 Task: Send an email with the signature Cooper Powell with the subject 'Product update announcement' and the message 'I will be unavailable during this time.' from softage.1@softage.net to softage.6@softage.net and softage.7@softage.net with CC to softage.8@softage.net
Action: Mouse moved to (120, 144)
Screenshot: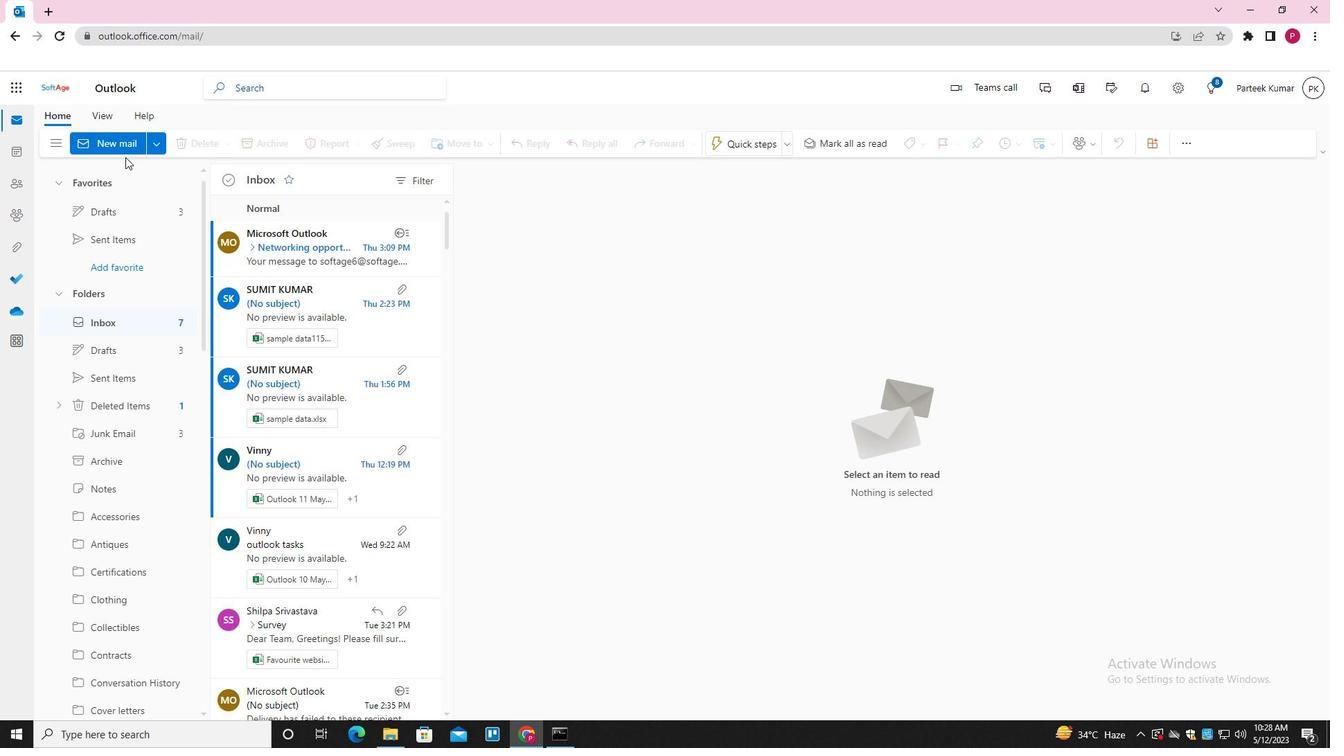 
Action: Mouse pressed left at (120, 144)
Screenshot: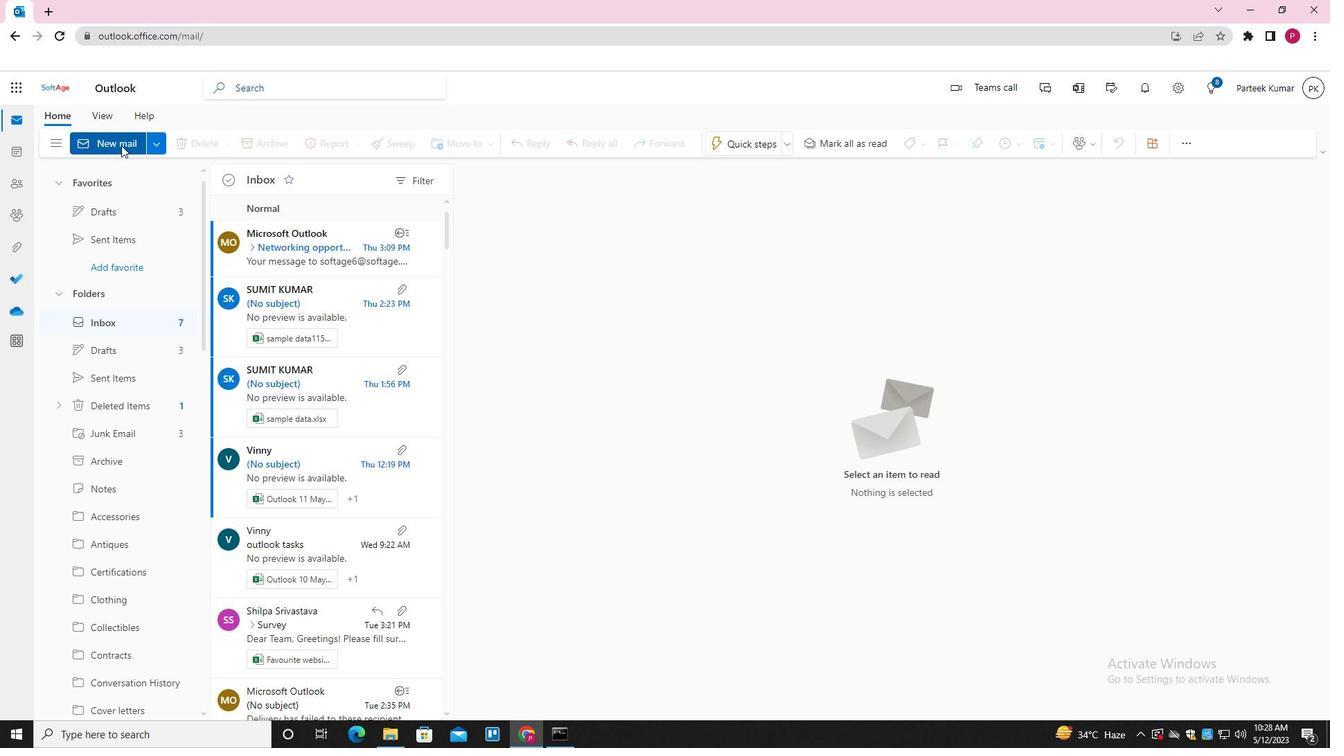 
Action: Mouse moved to (618, 334)
Screenshot: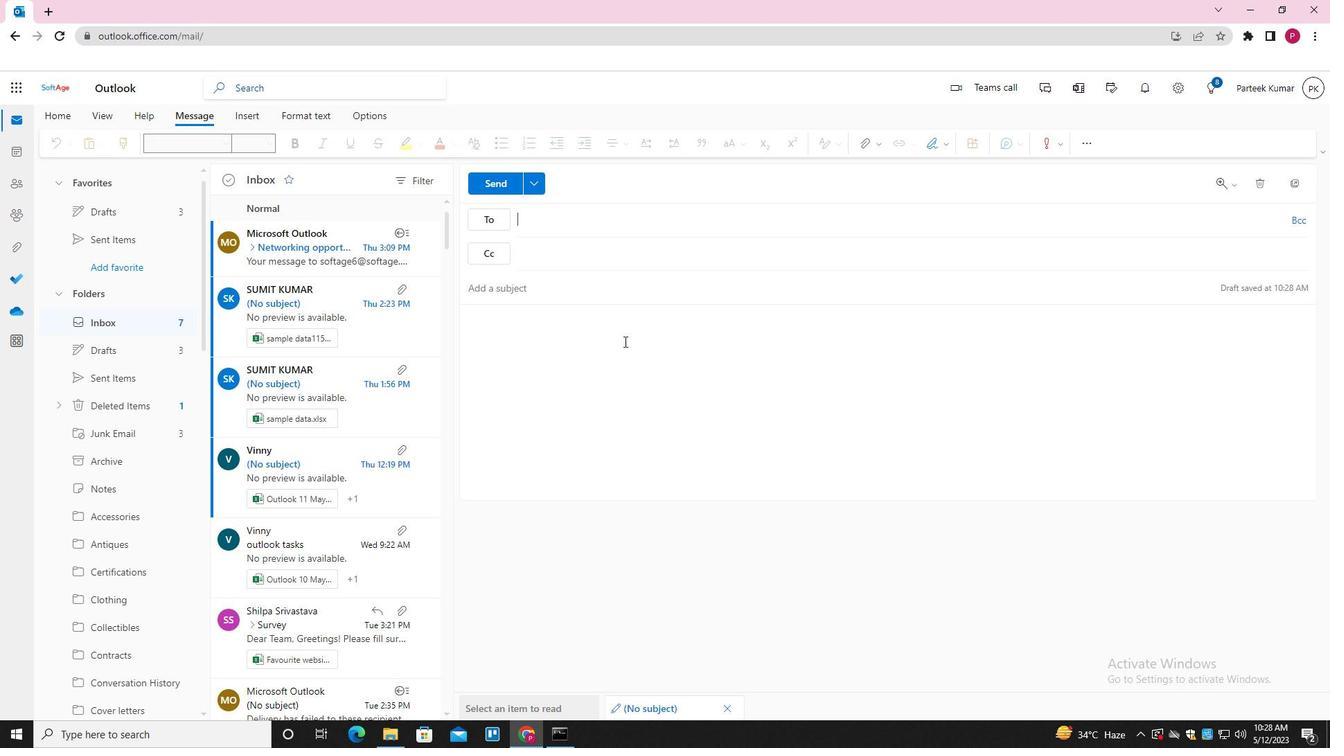 
Action: Mouse pressed left at (618, 334)
Screenshot: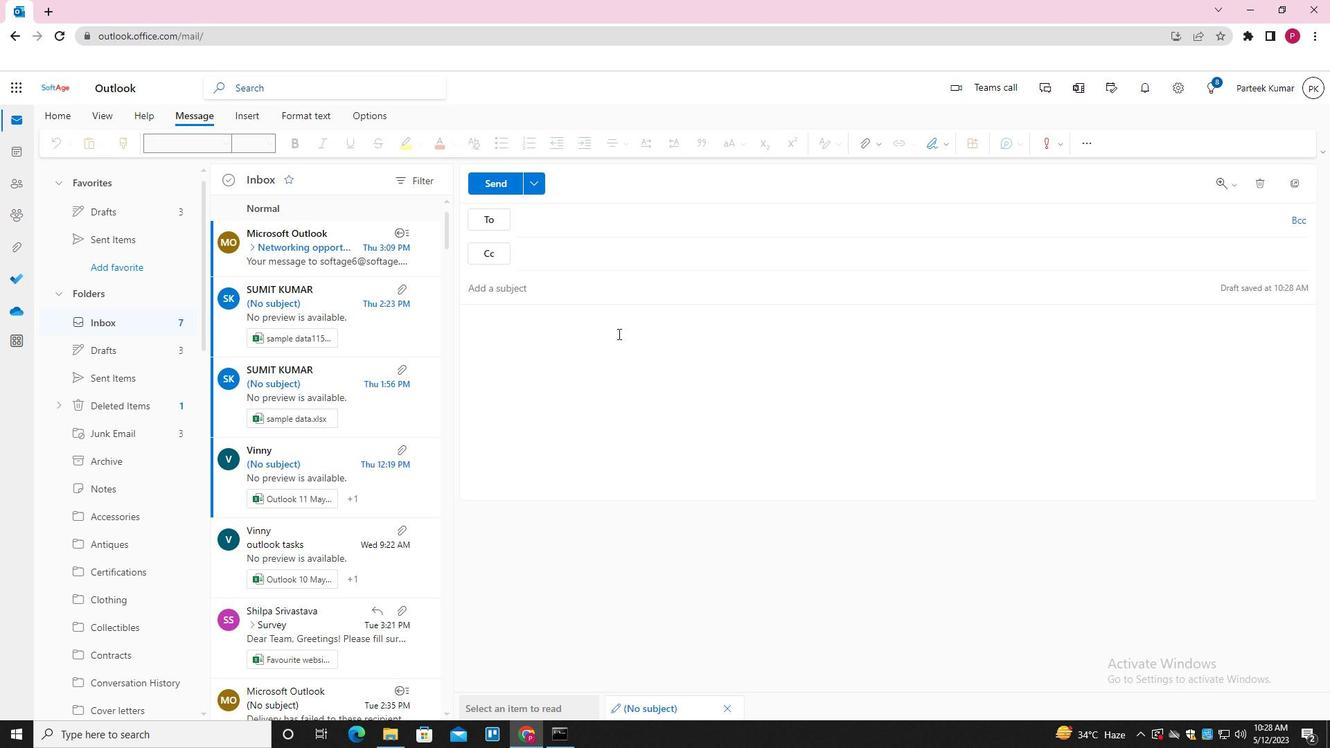 
Action: Mouse moved to (939, 141)
Screenshot: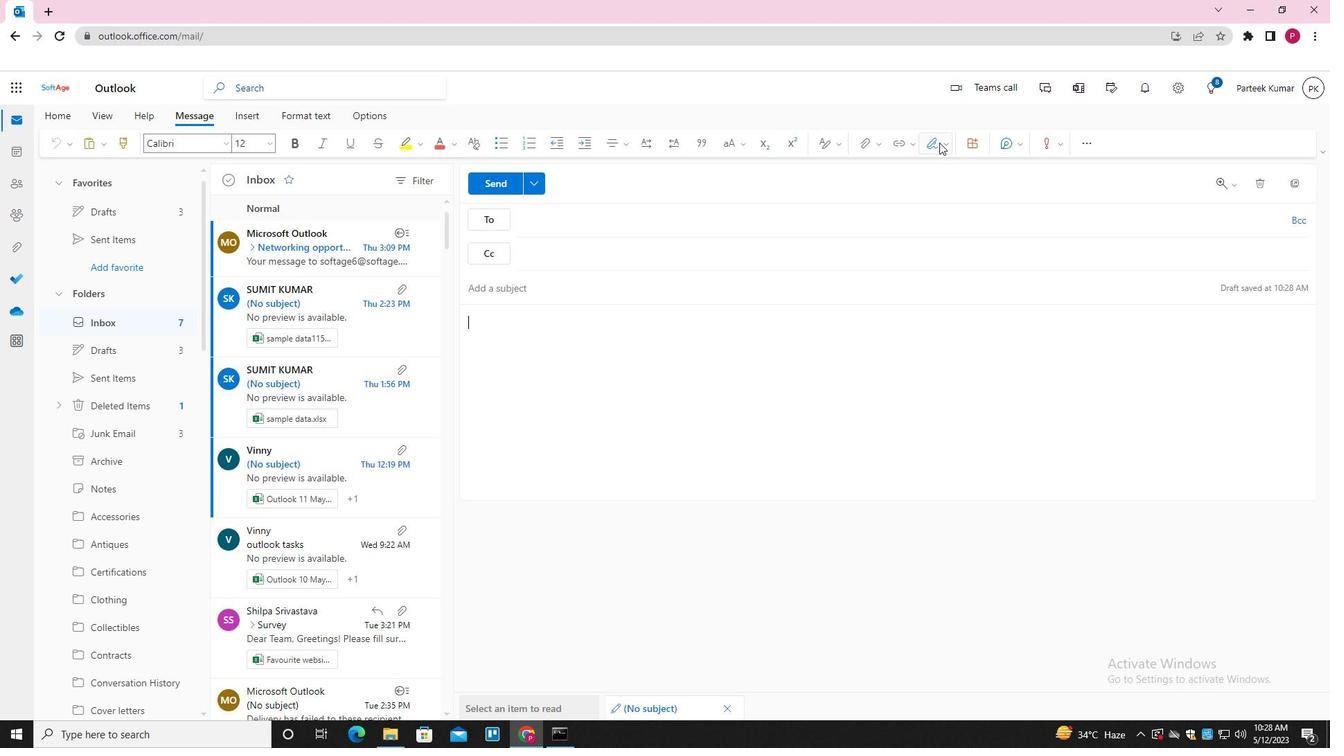 
Action: Mouse pressed left at (939, 141)
Screenshot: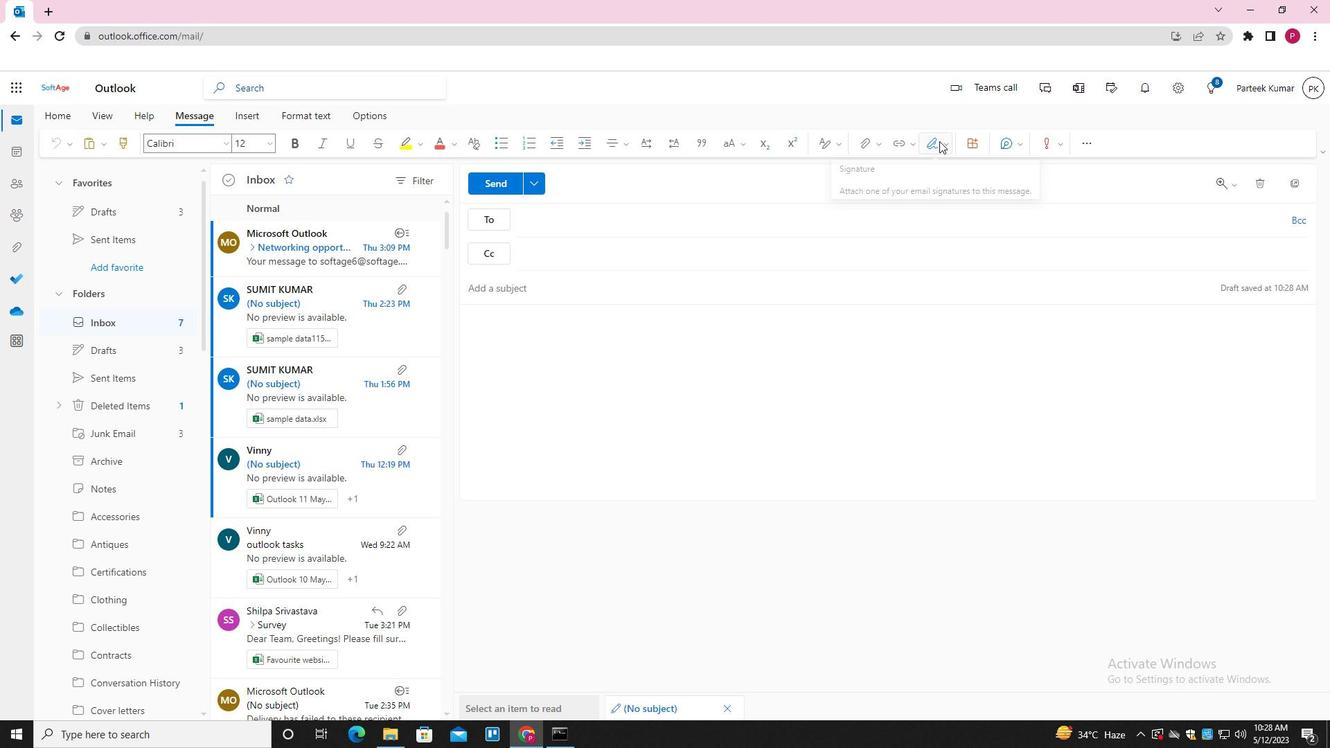 
Action: Mouse moved to (903, 203)
Screenshot: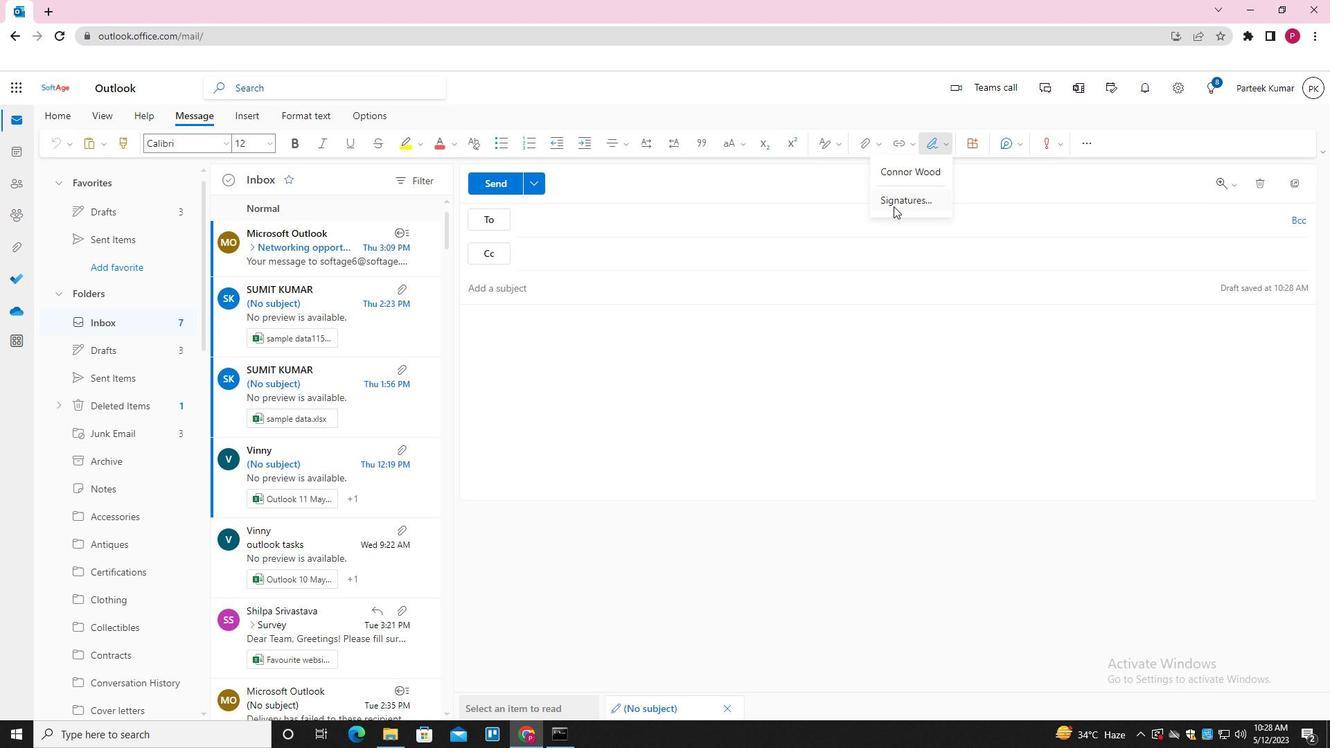 
Action: Mouse pressed left at (903, 203)
Screenshot: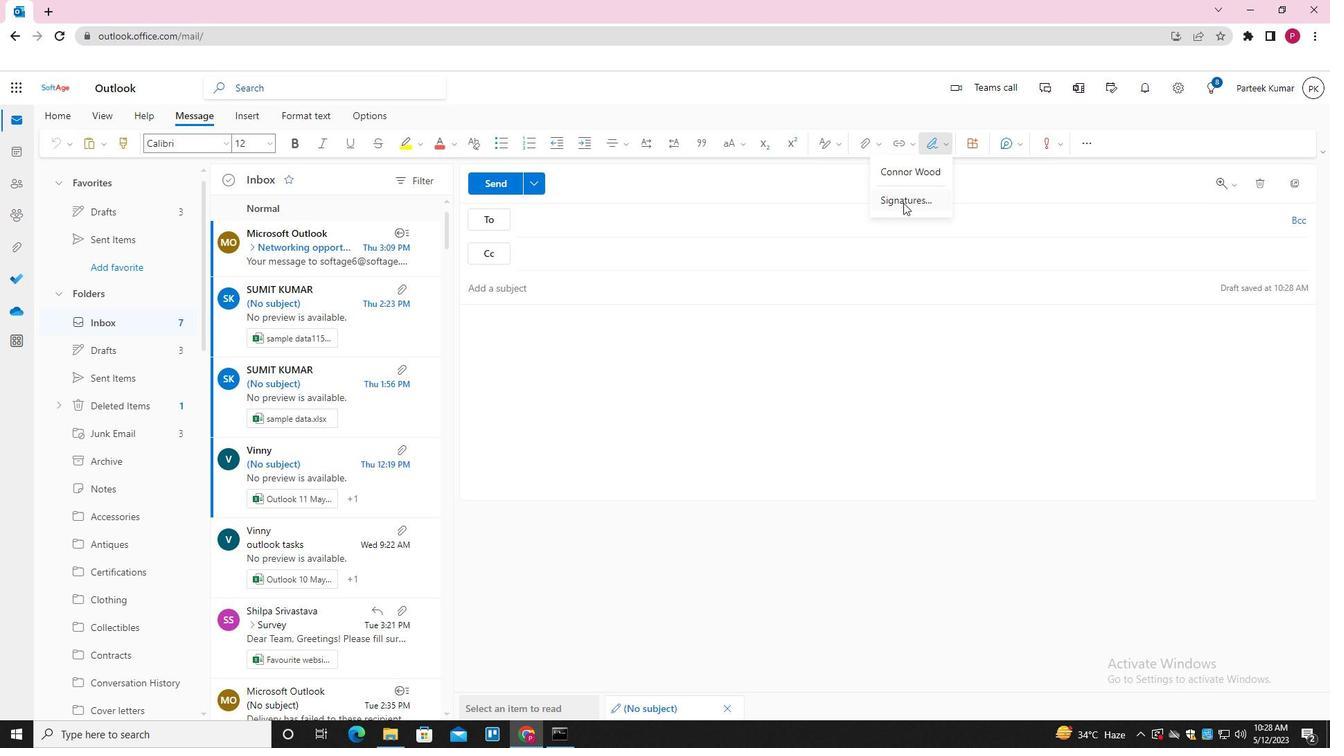 
Action: Mouse moved to (937, 251)
Screenshot: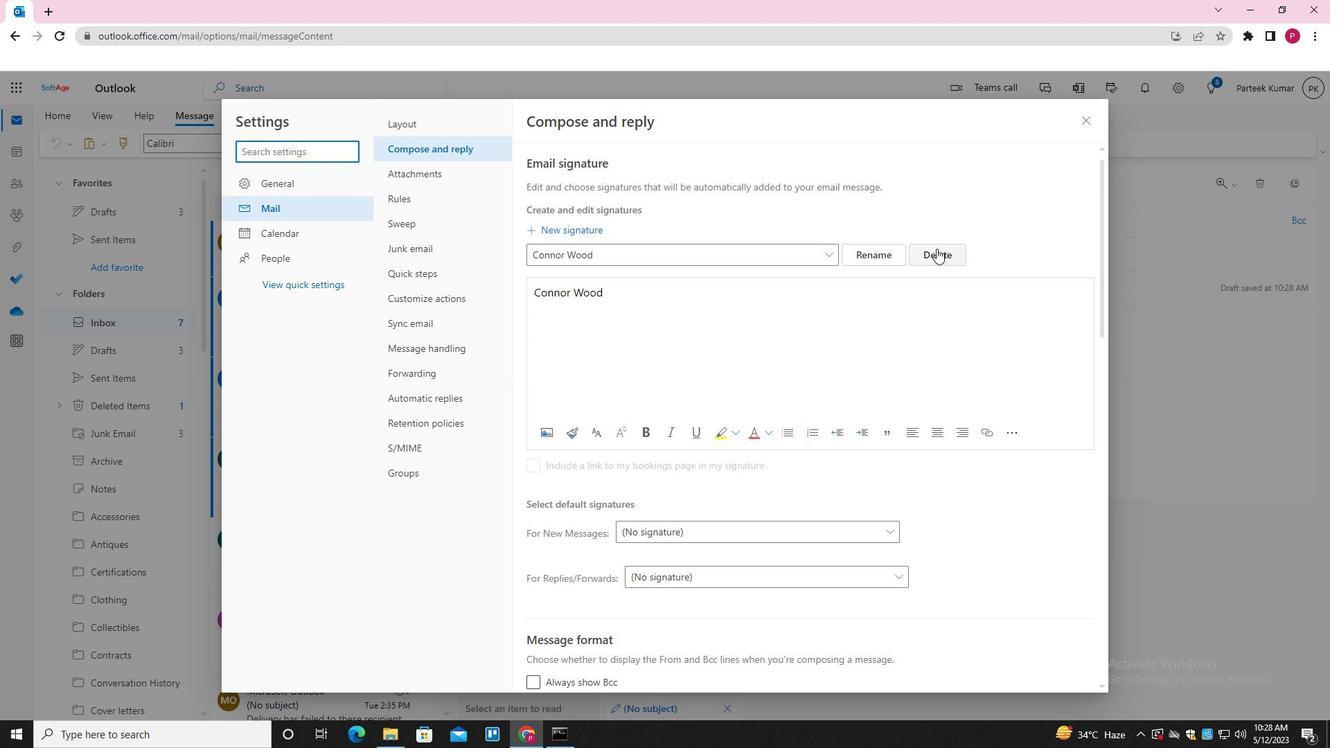 
Action: Mouse pressed left at (937, 251)
Screenshot: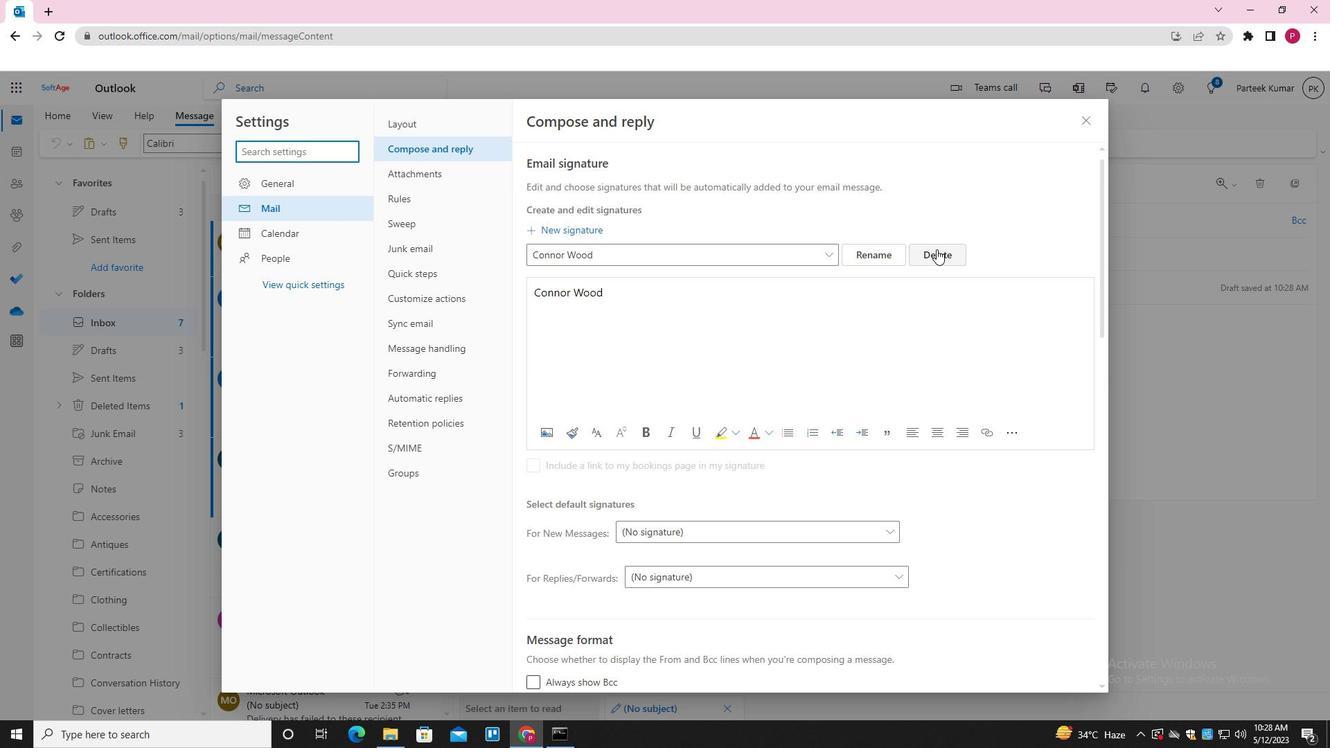 
Action: Mouse moved to (738, 252)
Screenshot: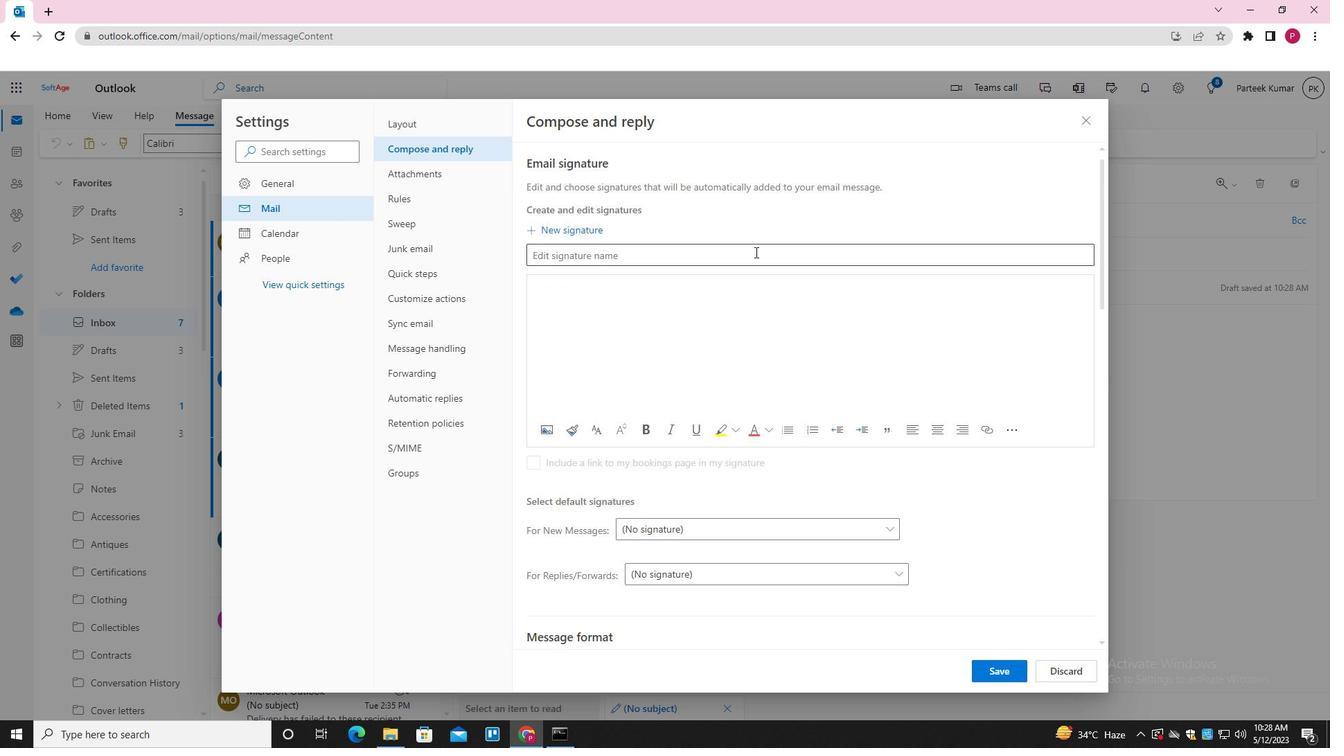 
Action: Mouse pressed left at (738, 252)
Screenshot: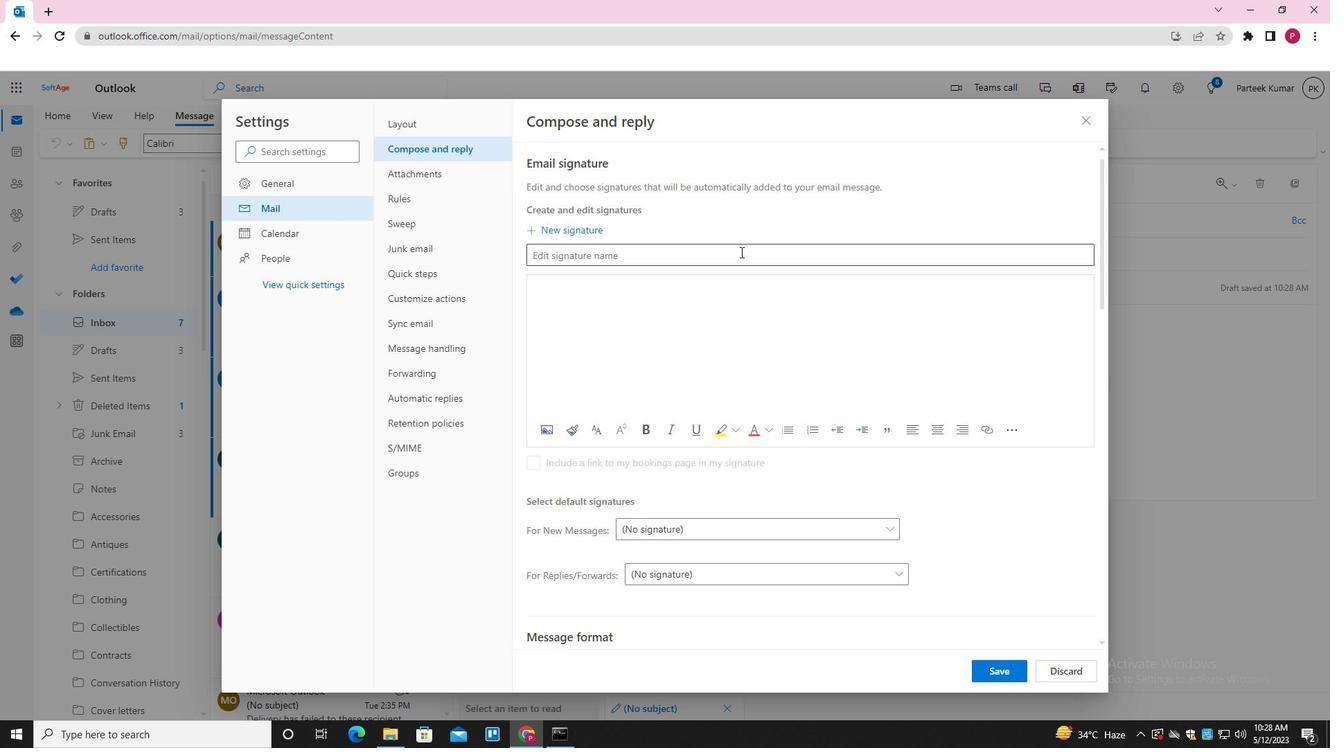 
Action: Key pressed <Key.shift>COOPER<Key.space><Key.shift>POWELLctrl+A<'\x03'>
Screenshot: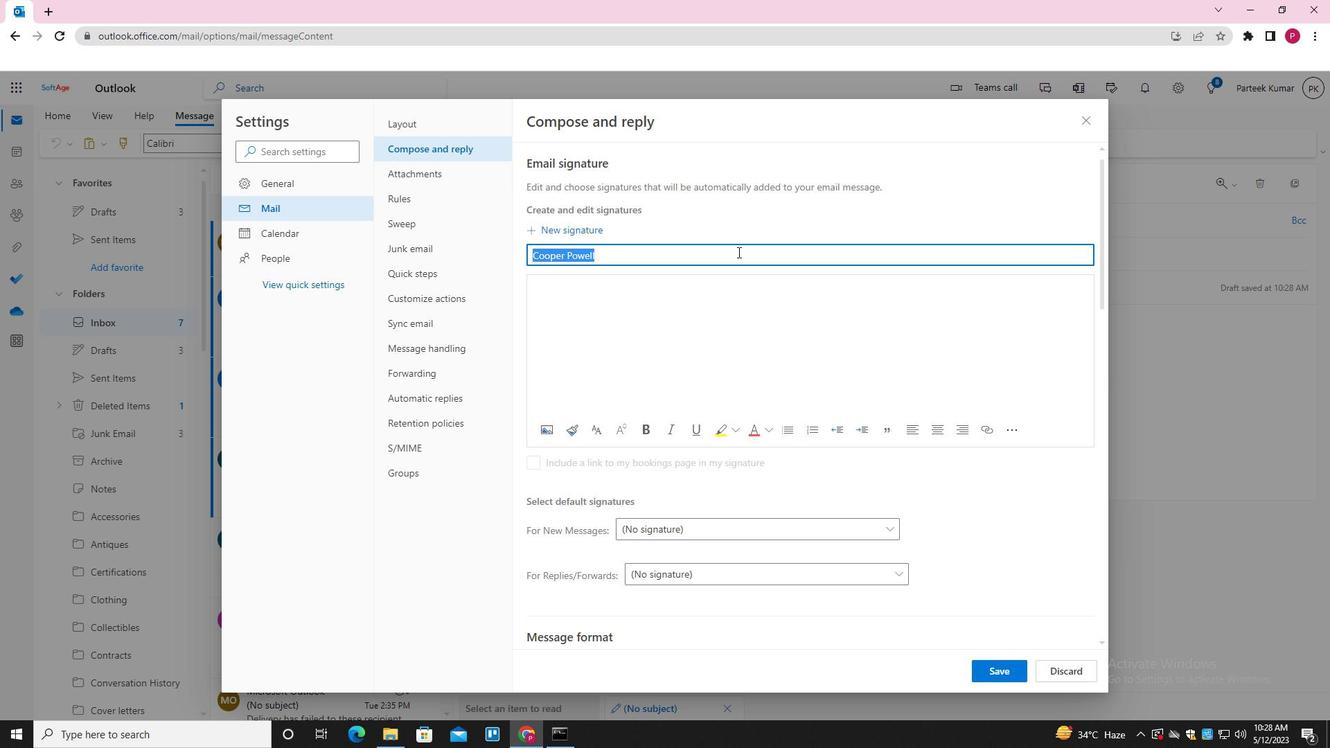 
Action: Mouse moved to (681, 309)
Screenshot: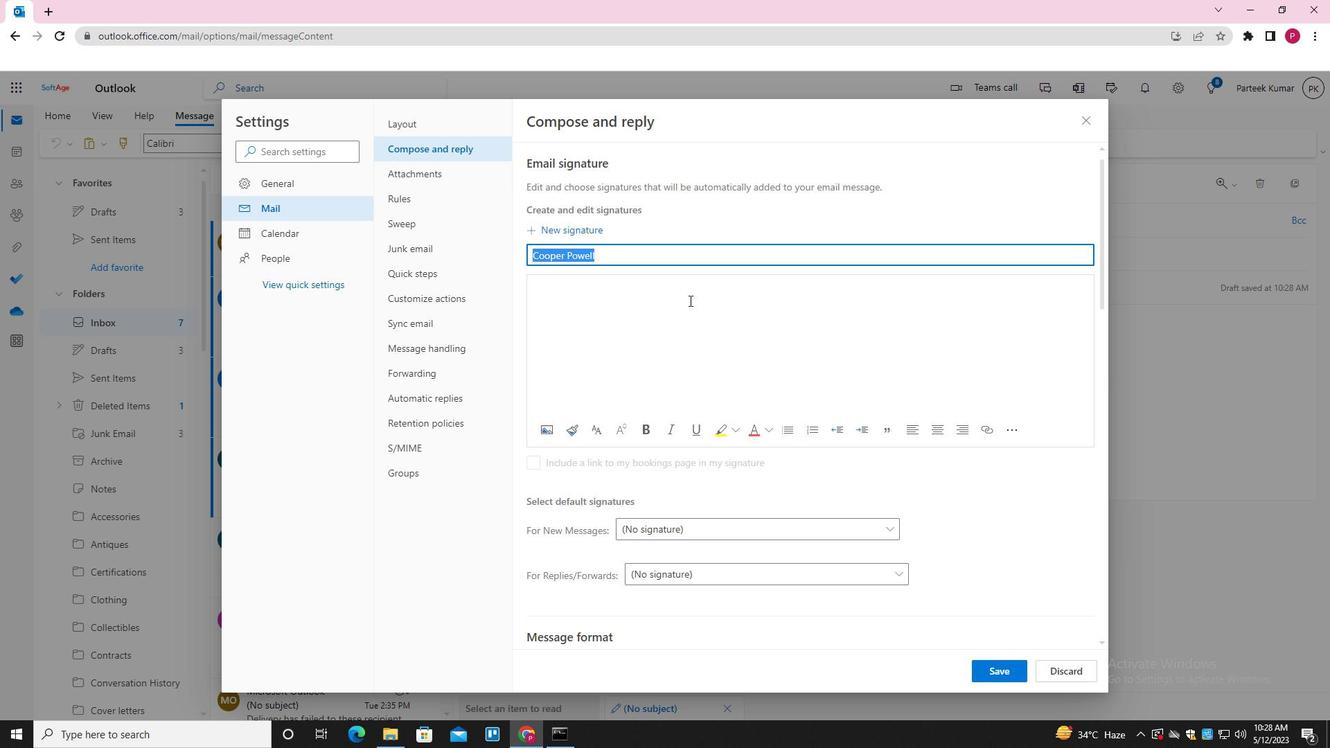 
Action: Mouse pressed left at (681, 309)
Screenshot: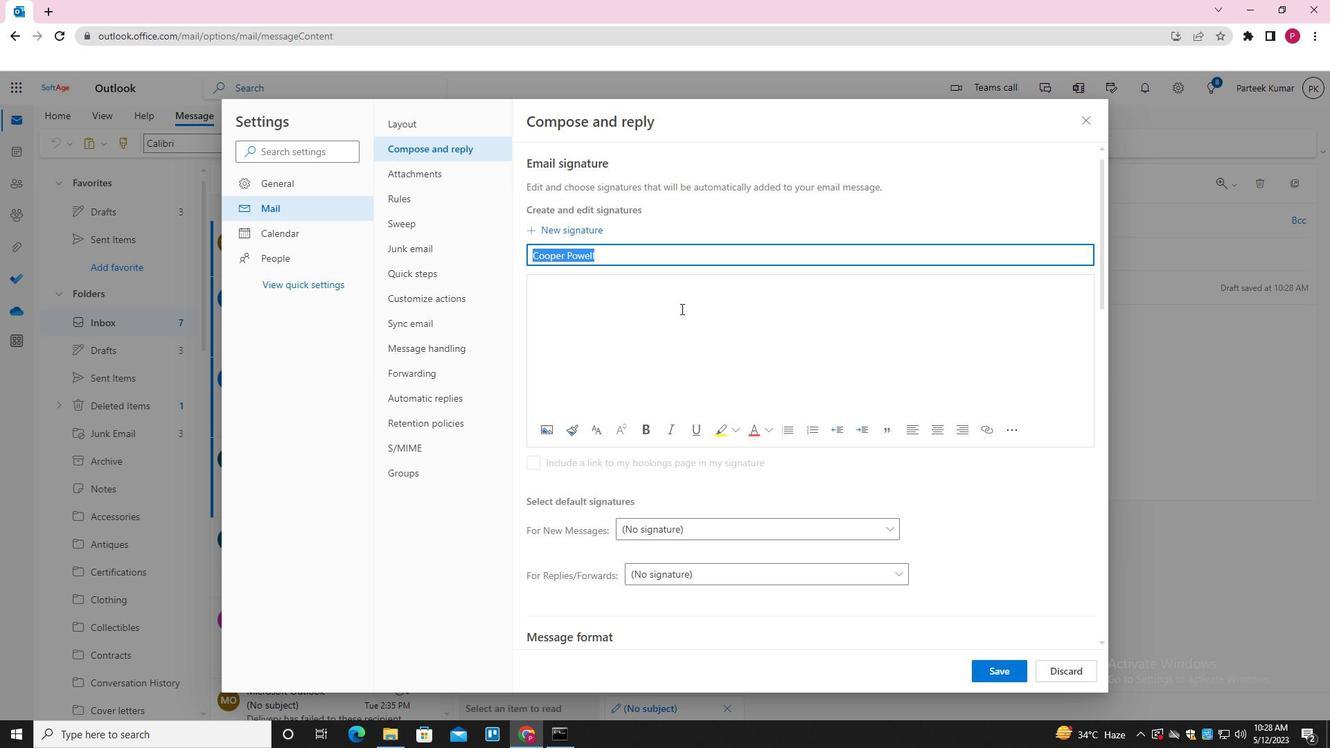 
Action: Key pressed ctrl+V
Screenshot: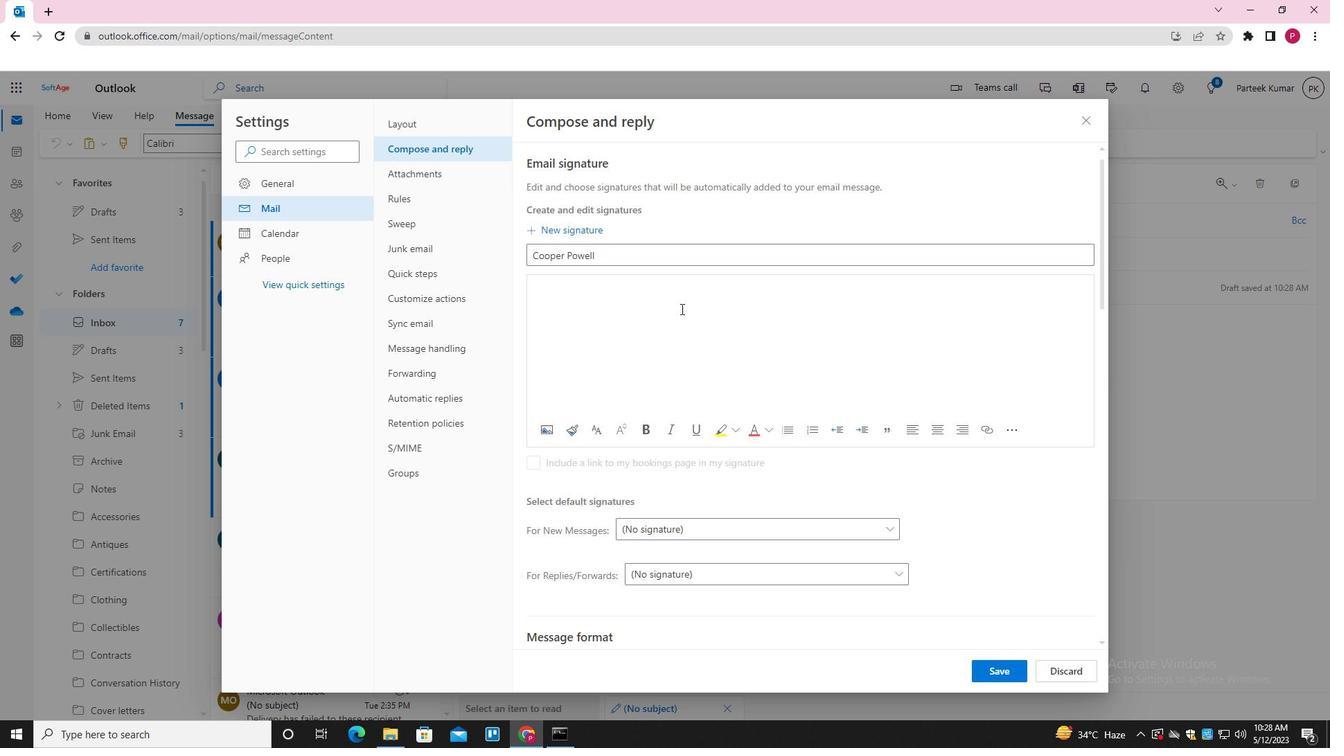 
Action: Mouse moved to (996, 675)
Screenshot: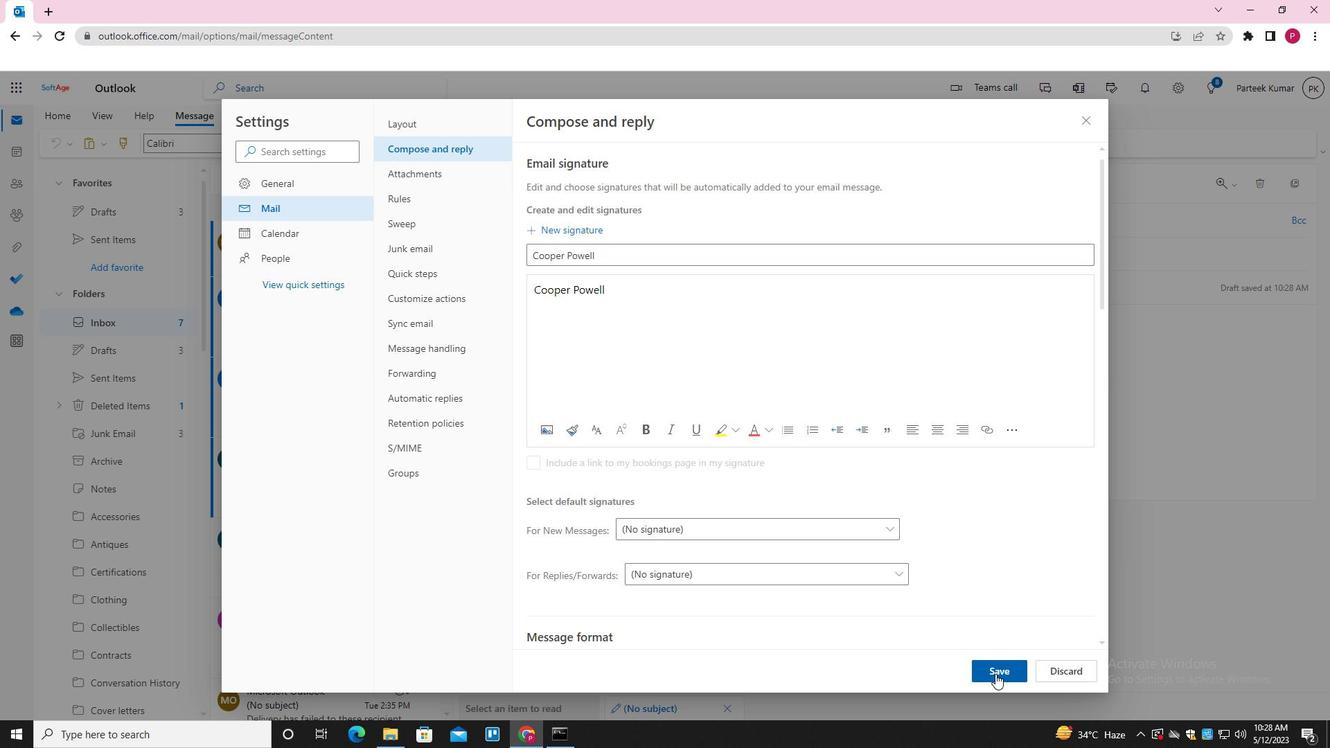 
Action: Mouse pressed left at (996, 675)
Screenshot: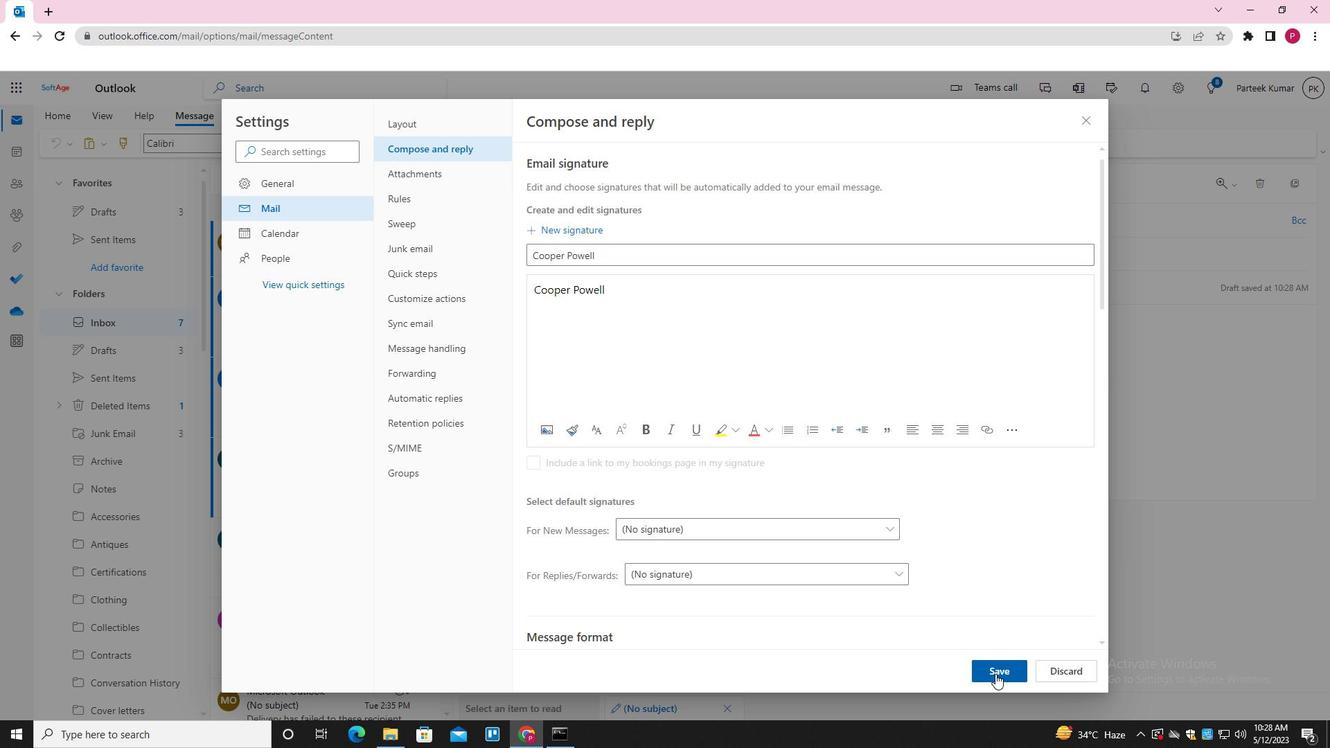 
Action: Mouse moved to (1085, 119)
Screenshot: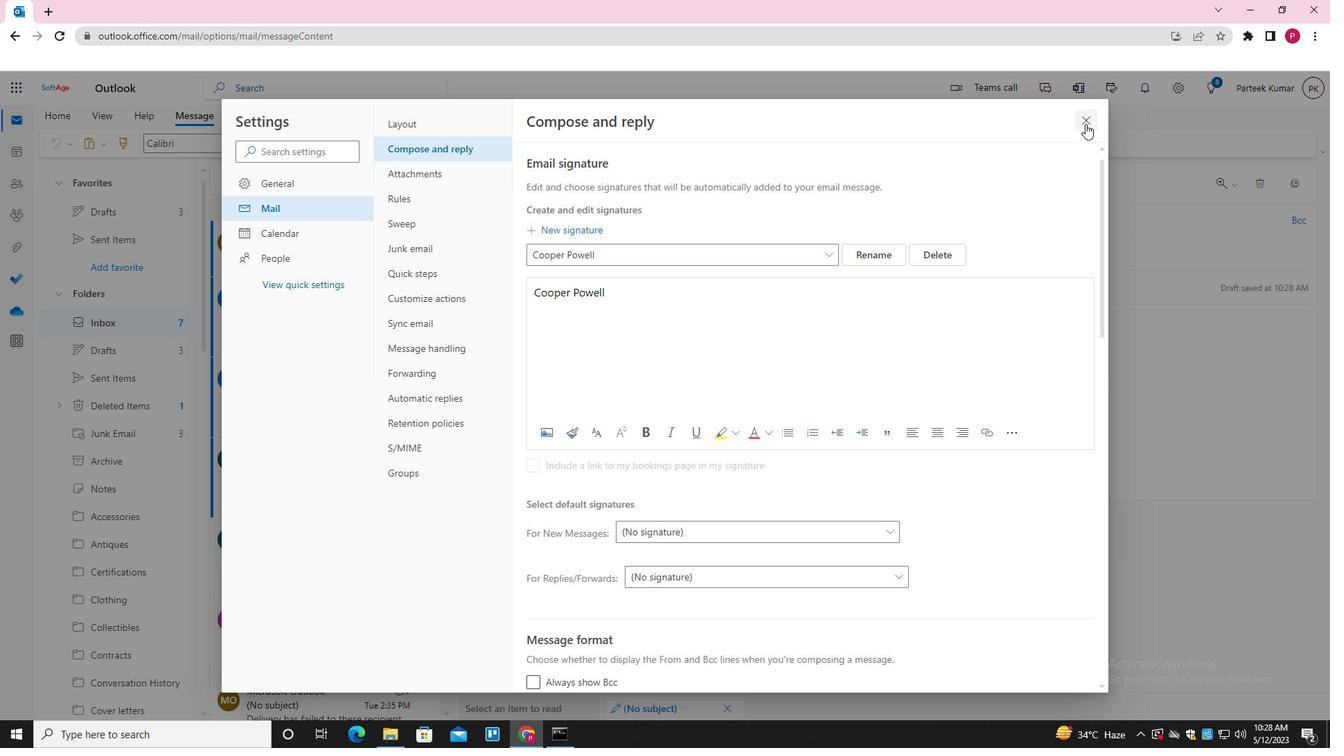 
Action: Mouse pressed left at (1085, 119)
Screenshot: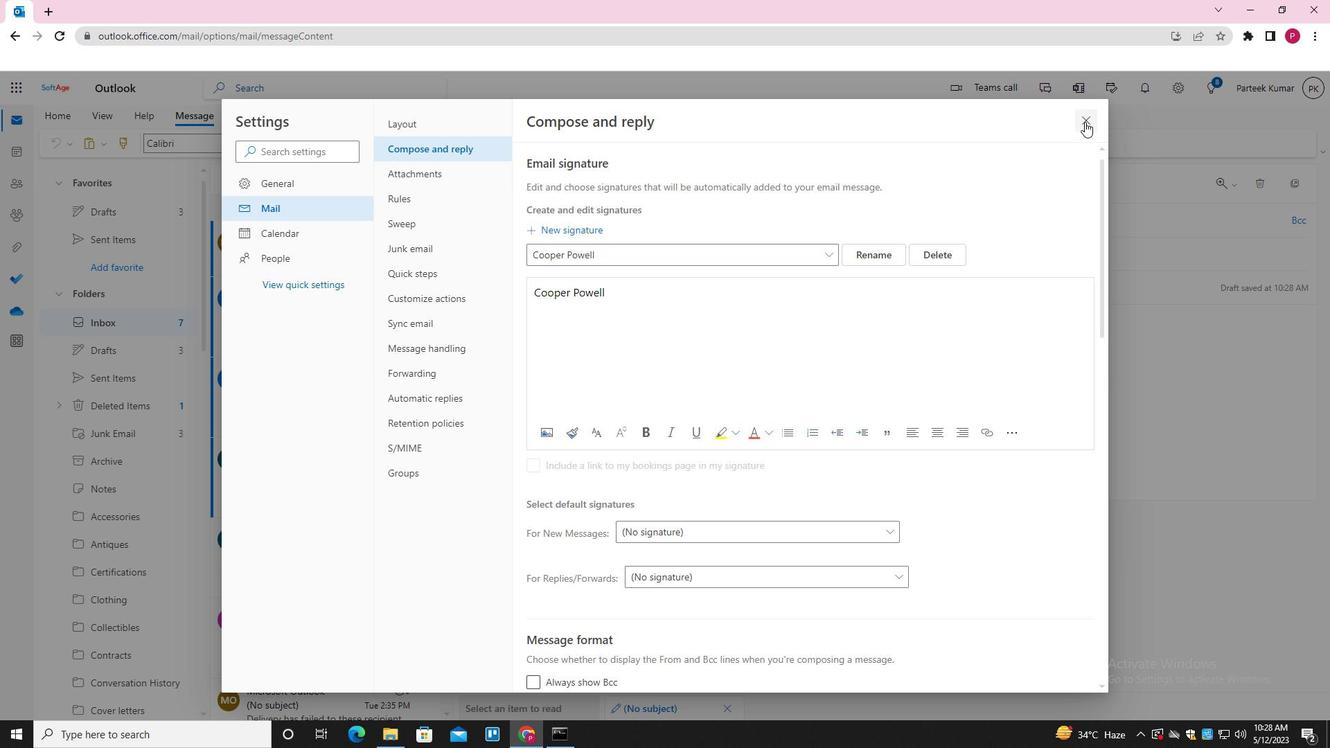 
Action: Mouse moved to (594, 341)
Screenshot: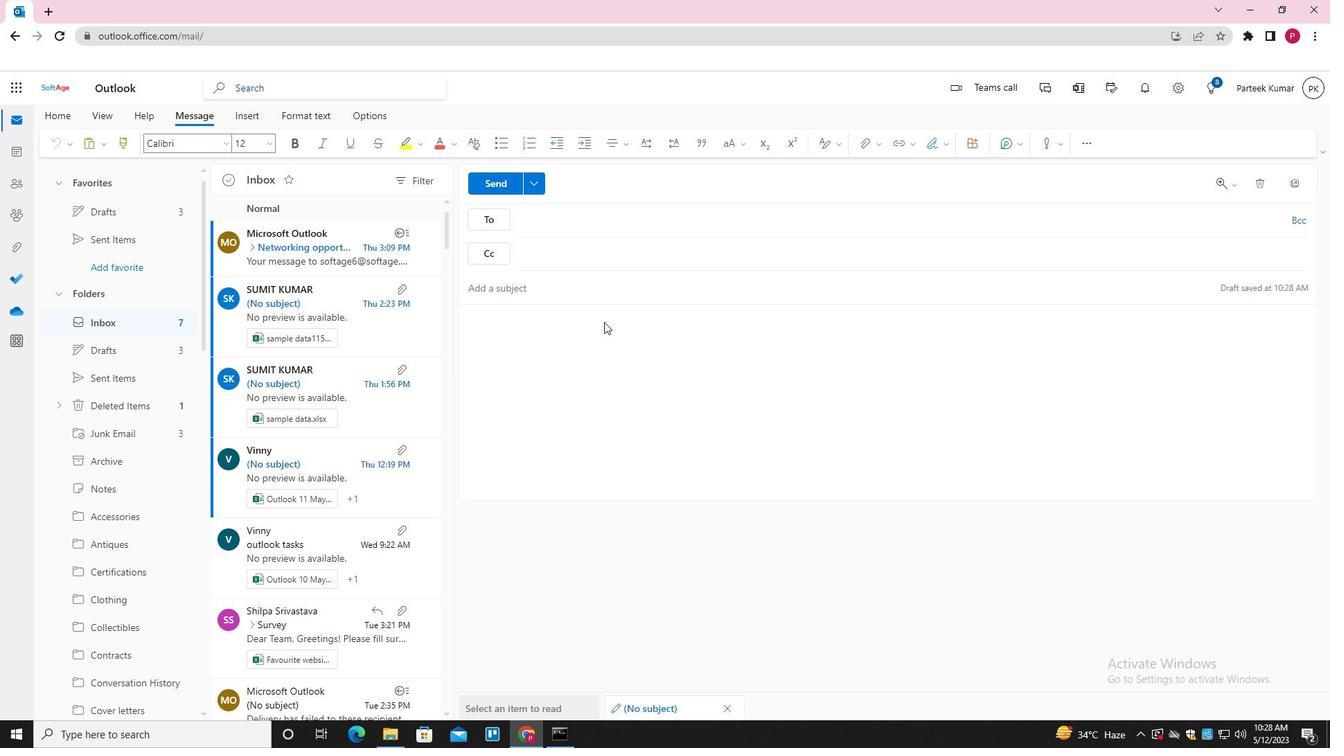 
Action: Mouse pressed left at (594, 341)
Screenshot: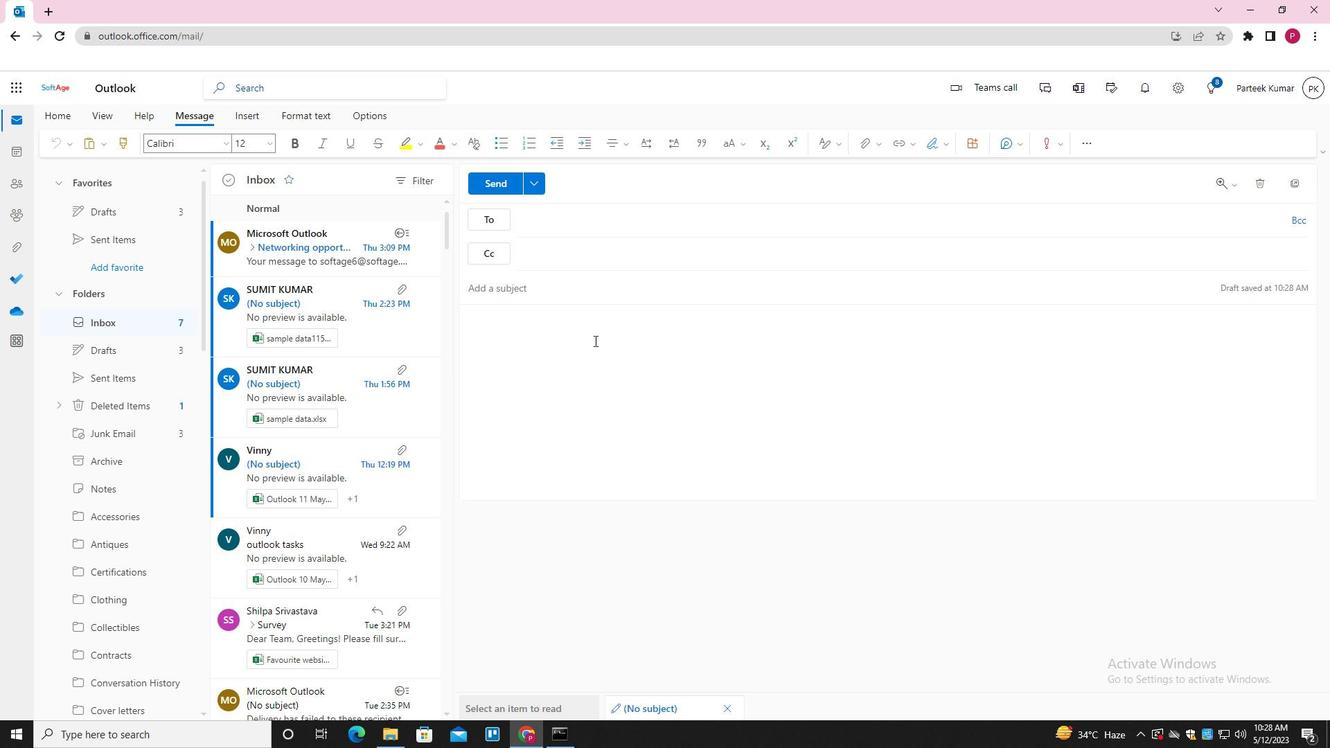 
Action: Mouse moved to (931, 144)
Screenshot: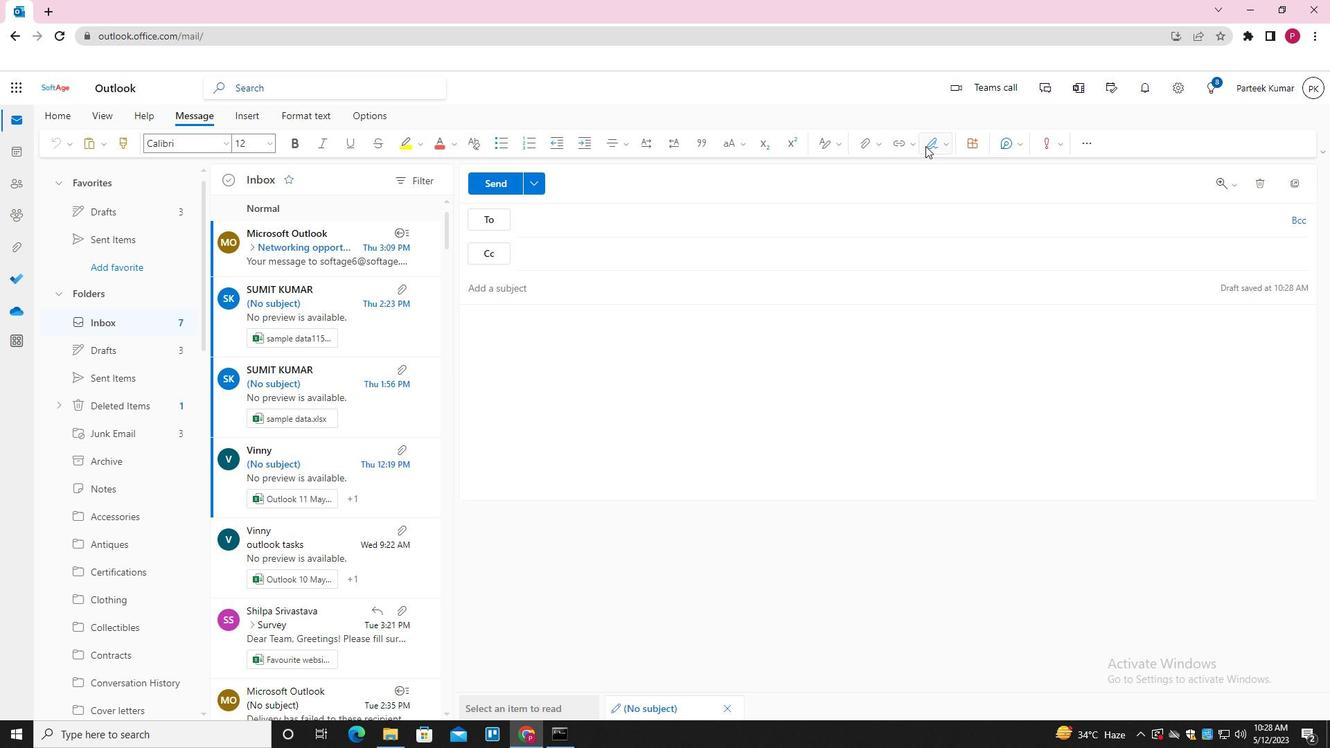 
Action: Mouse pressed left at (931, 144)
Screenshot: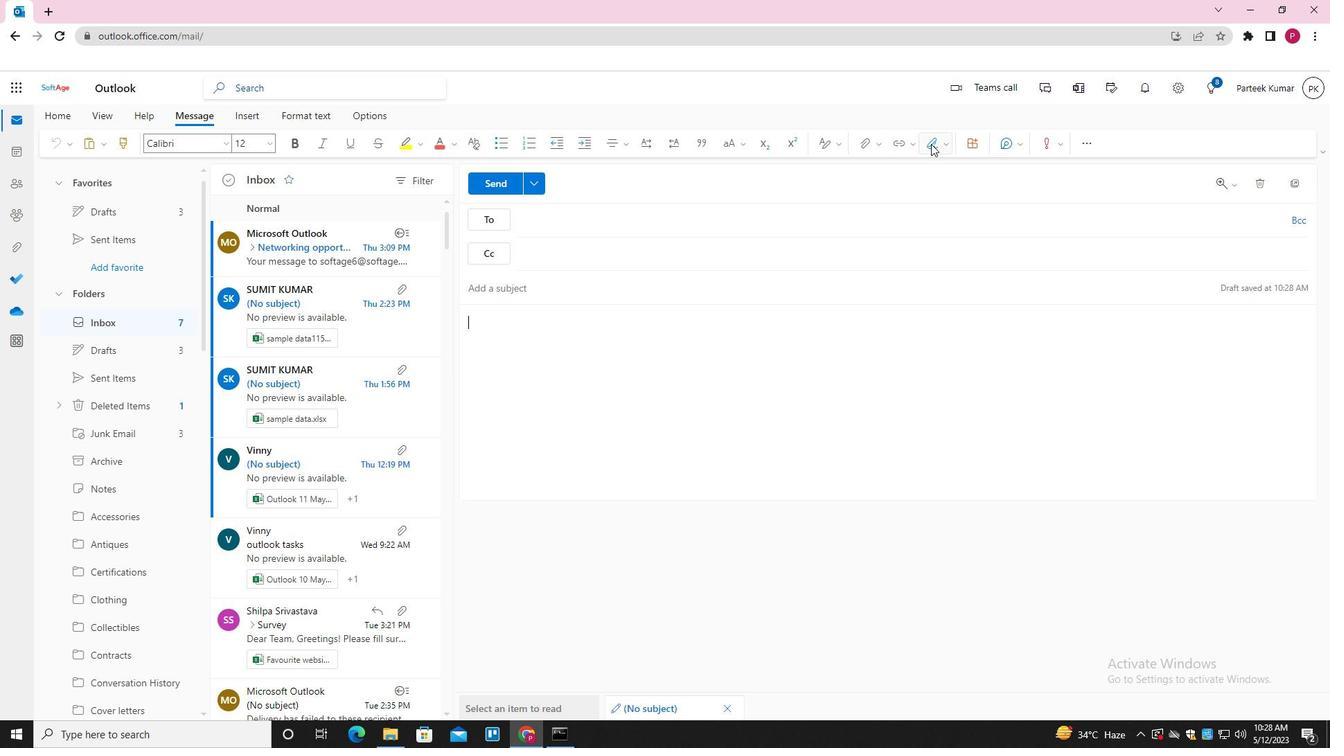 
Action: Mouse moved to (911, 171)
Screenshot: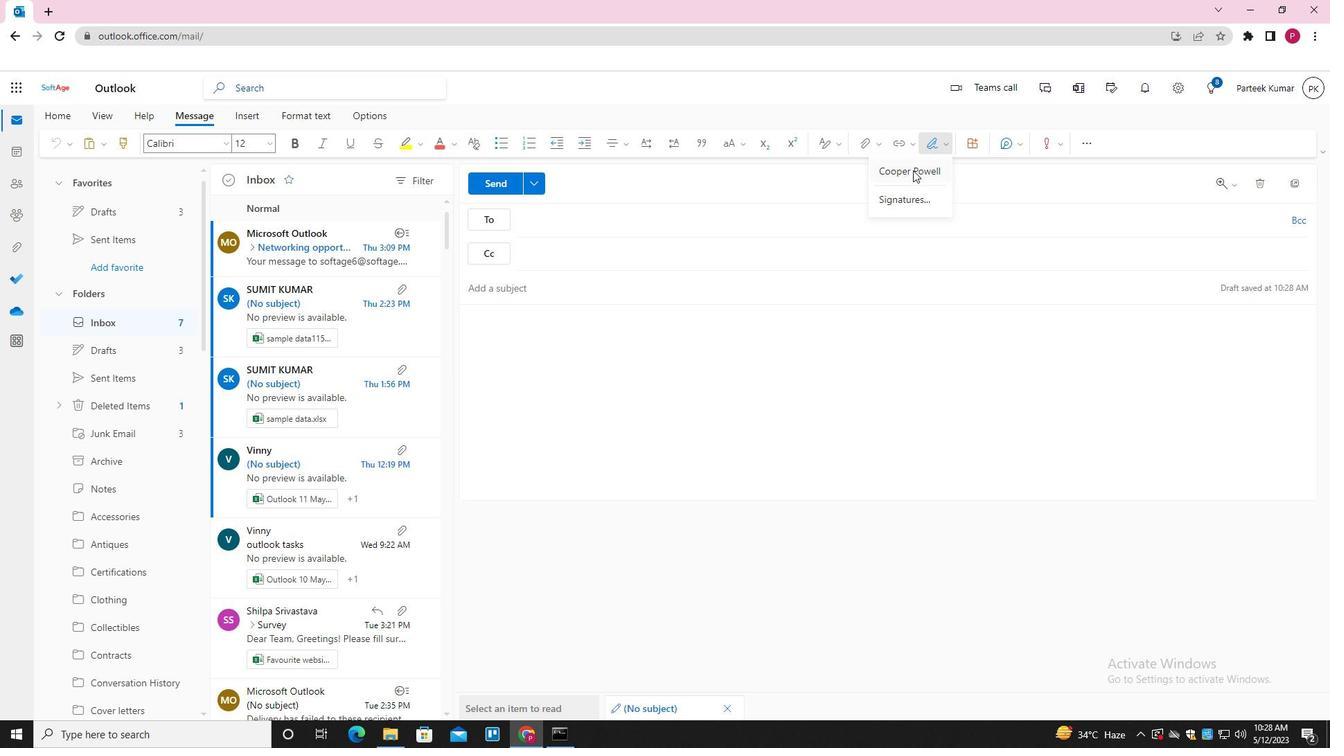 
Action: Mouse pressed left at (911, 171)
Screenshot: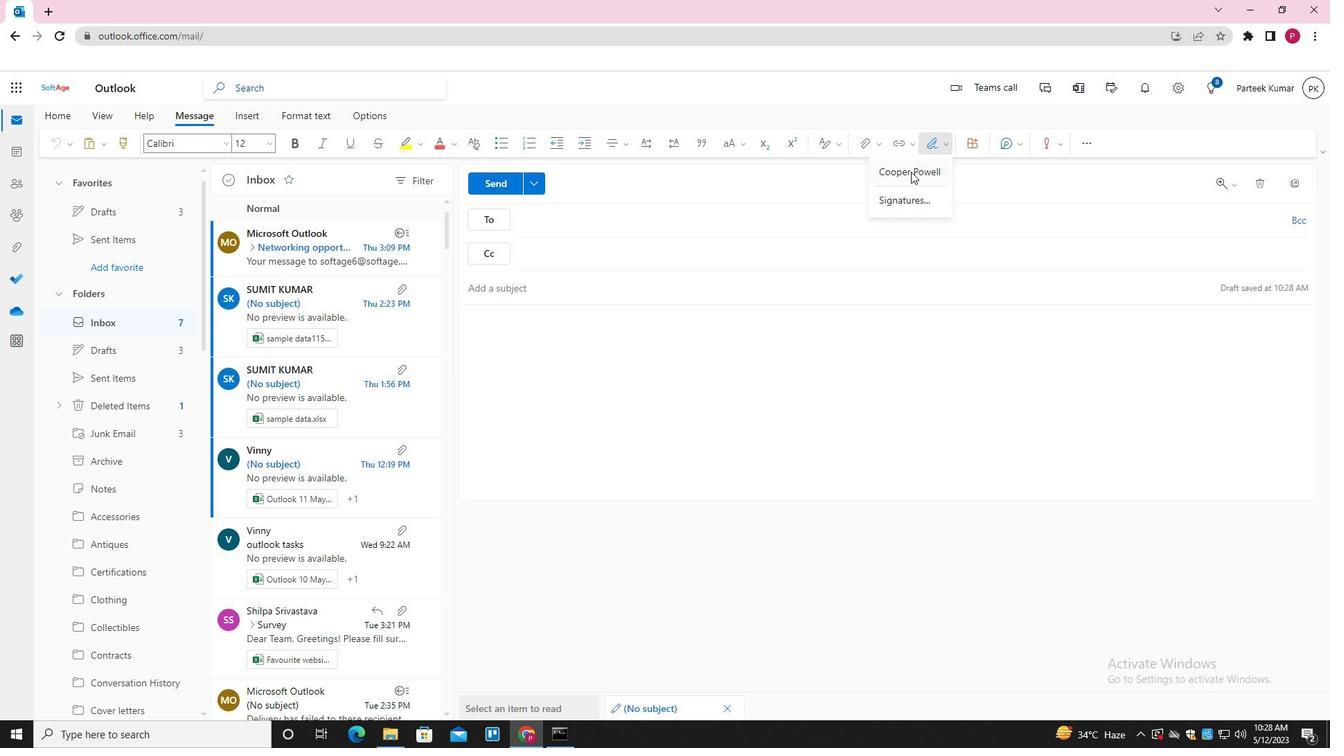 
Action: Mouse moved to (560, 294)
Screenshot: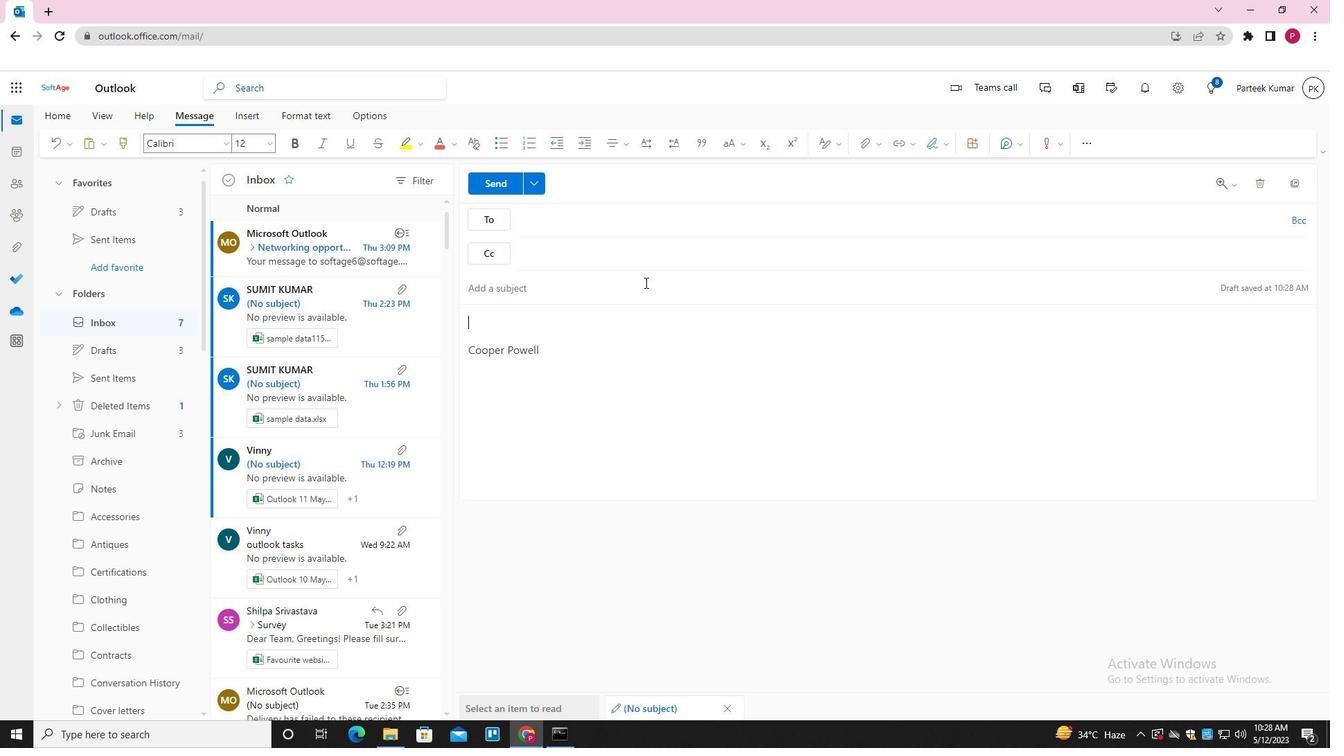 
Action: Mouse pressed left at (560, 294)
Screenshot: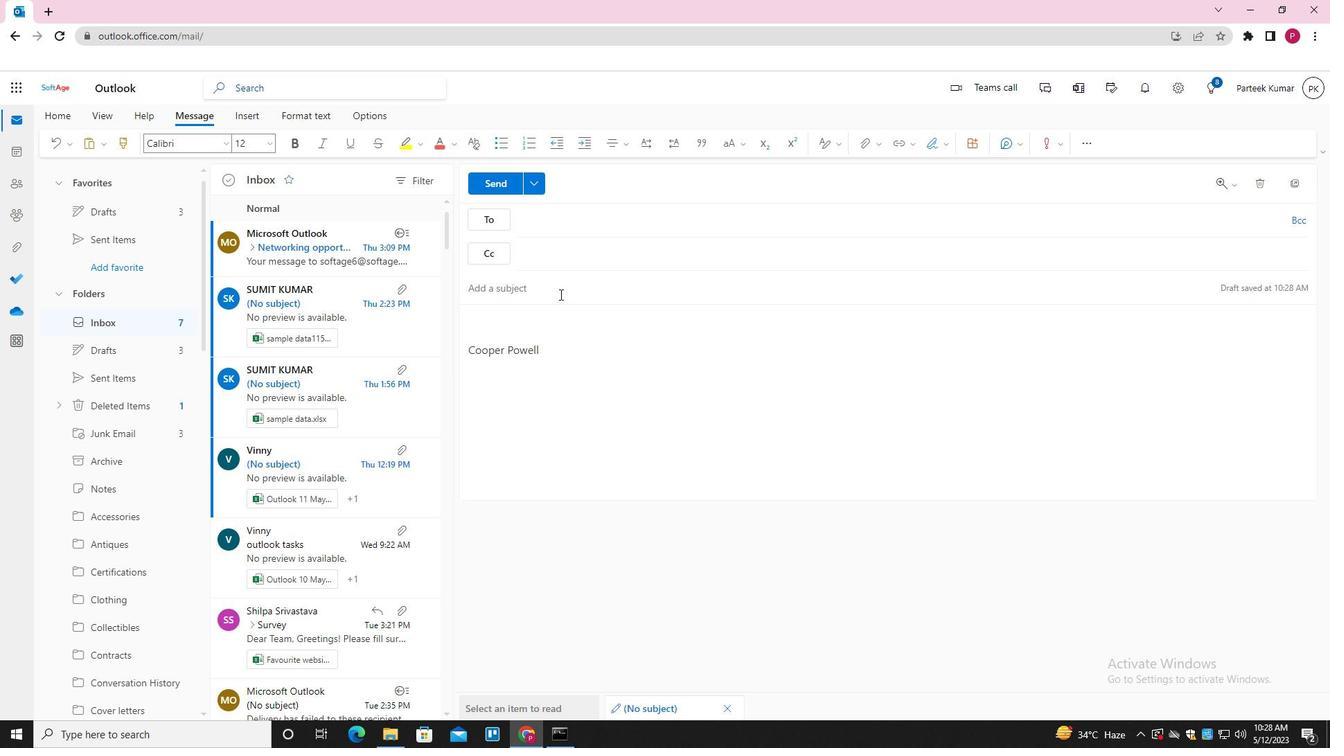 
Action: Key pressed ctrl+PRODUCT<Key.space>UPDATE<Key.space>ANNOUNCEMENT<Key.space>
Screenshot: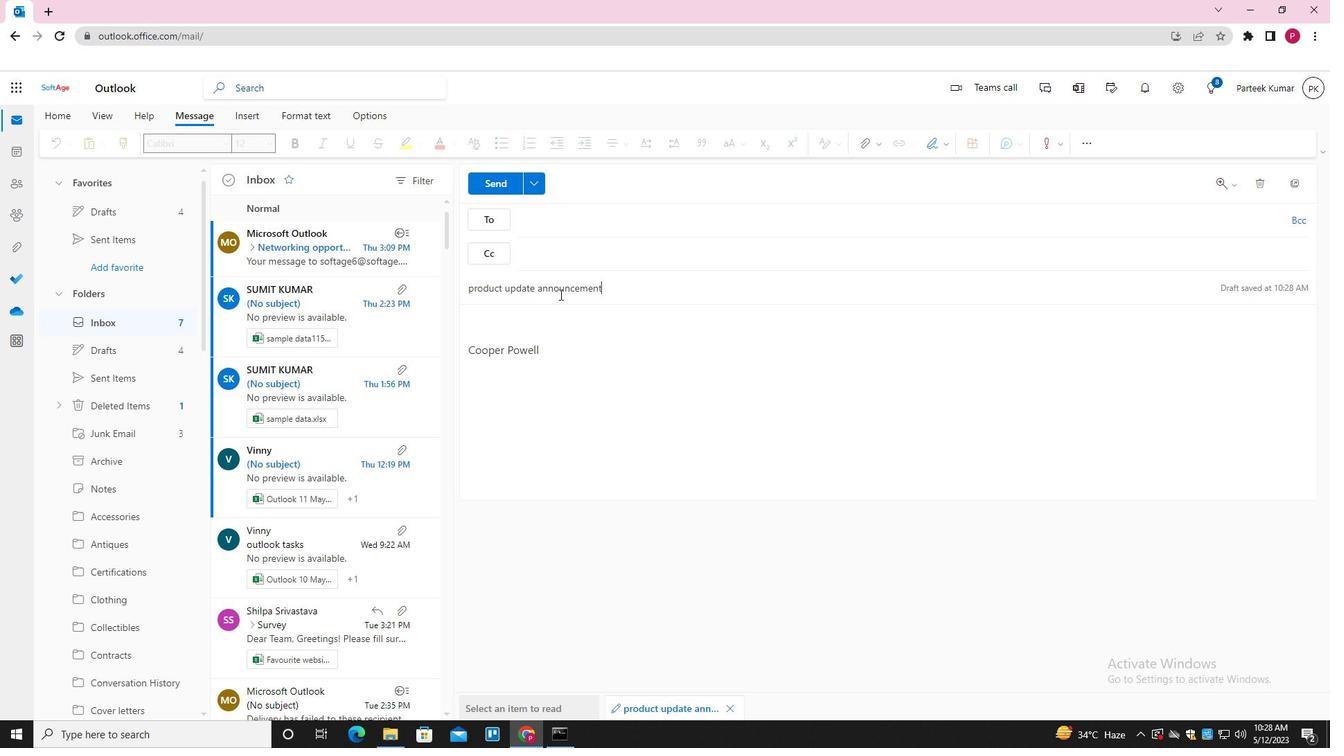 
Action: Mouse moved to (554, 329)
Screenshot: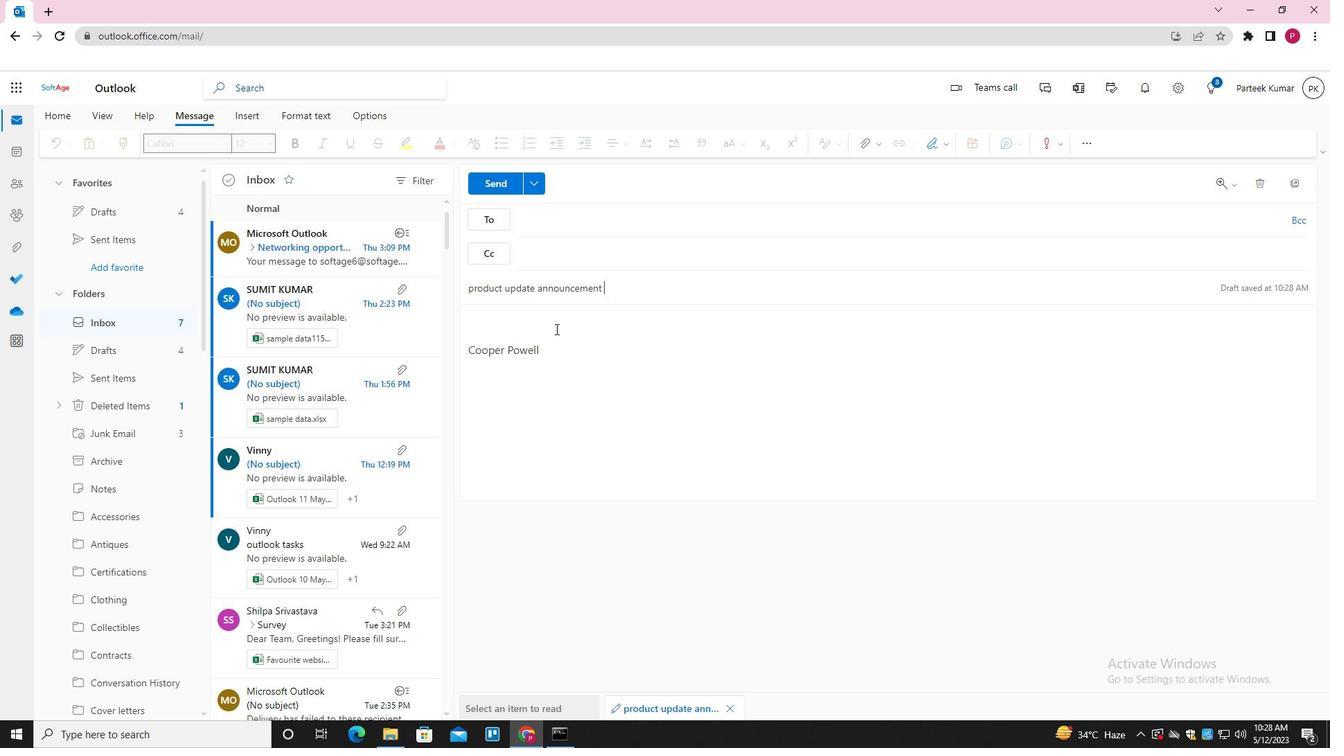 
Action: Mouse pressed left at (554, 329)
Screenshot: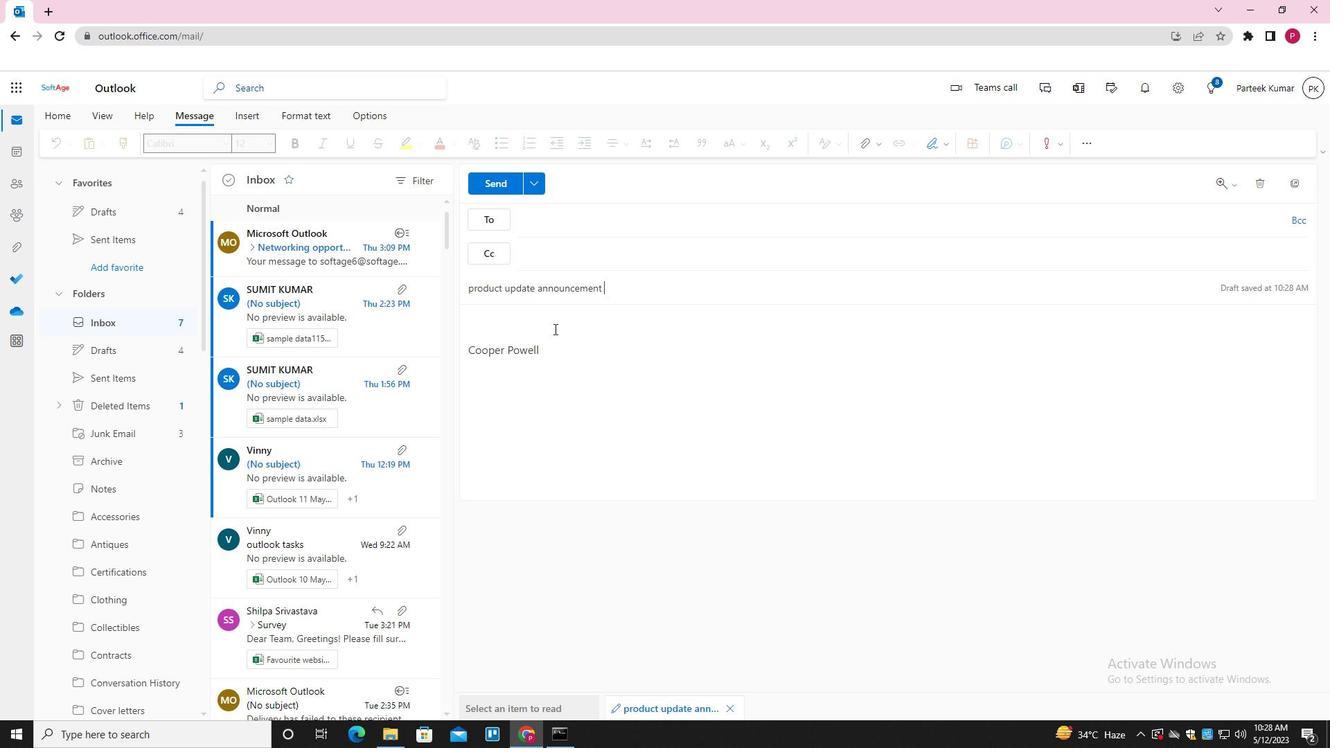 
Action: Mouse moved to (558, 309)
Screenshot: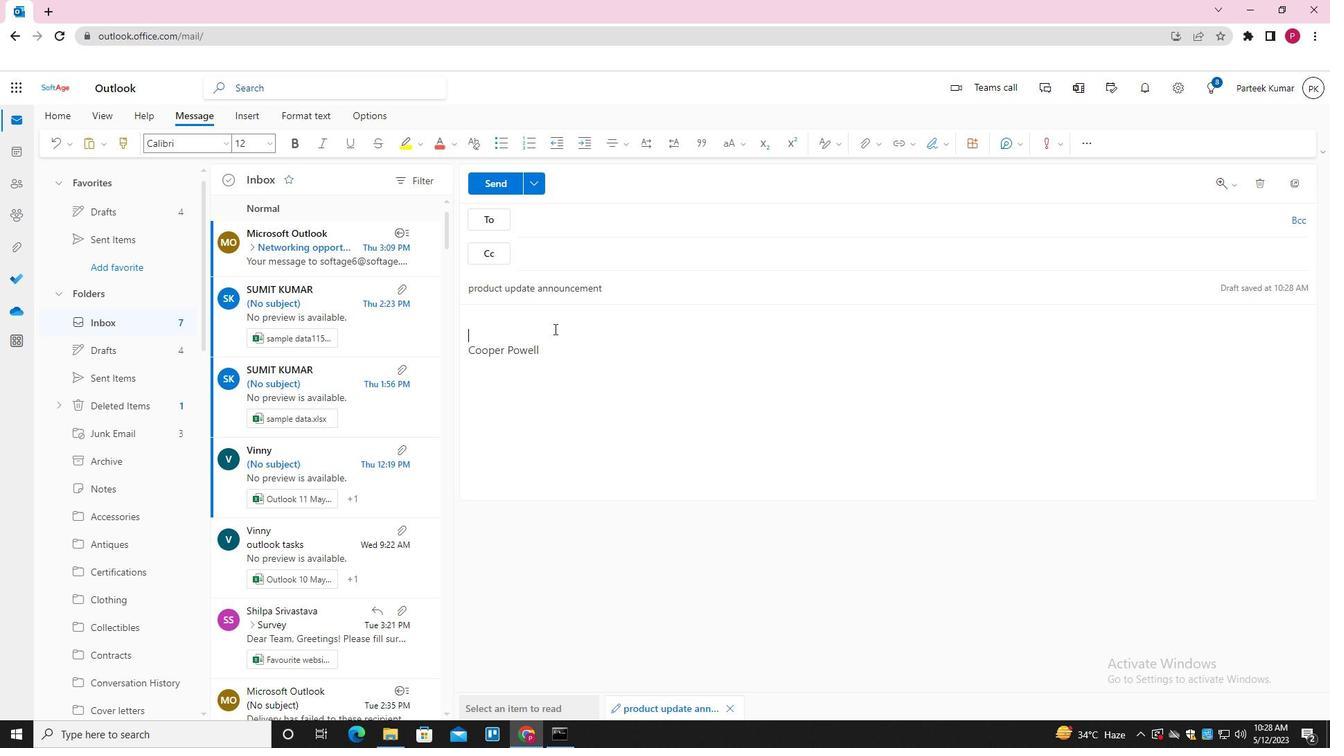 
Action: Mouse pressed left at (558, 309)
Screenshot: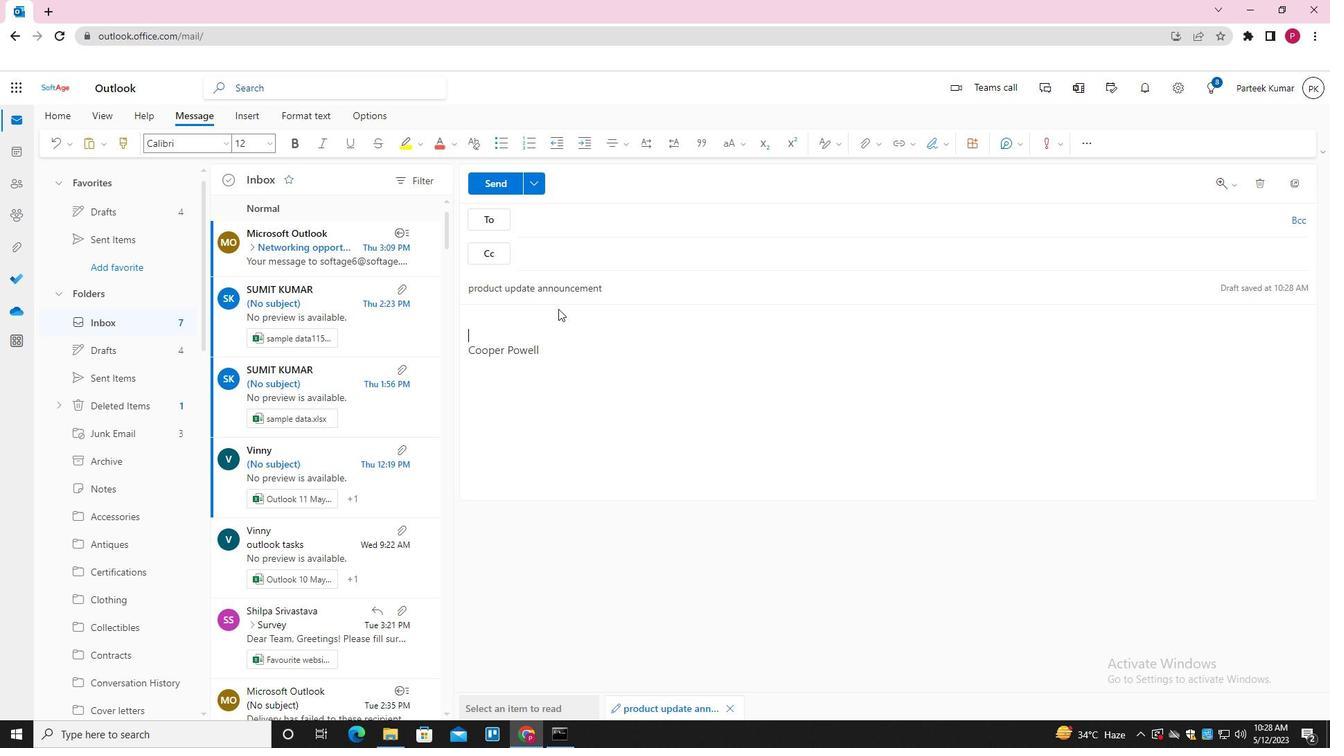 
Action: Mouse moved to (555, 318)
Screenshot: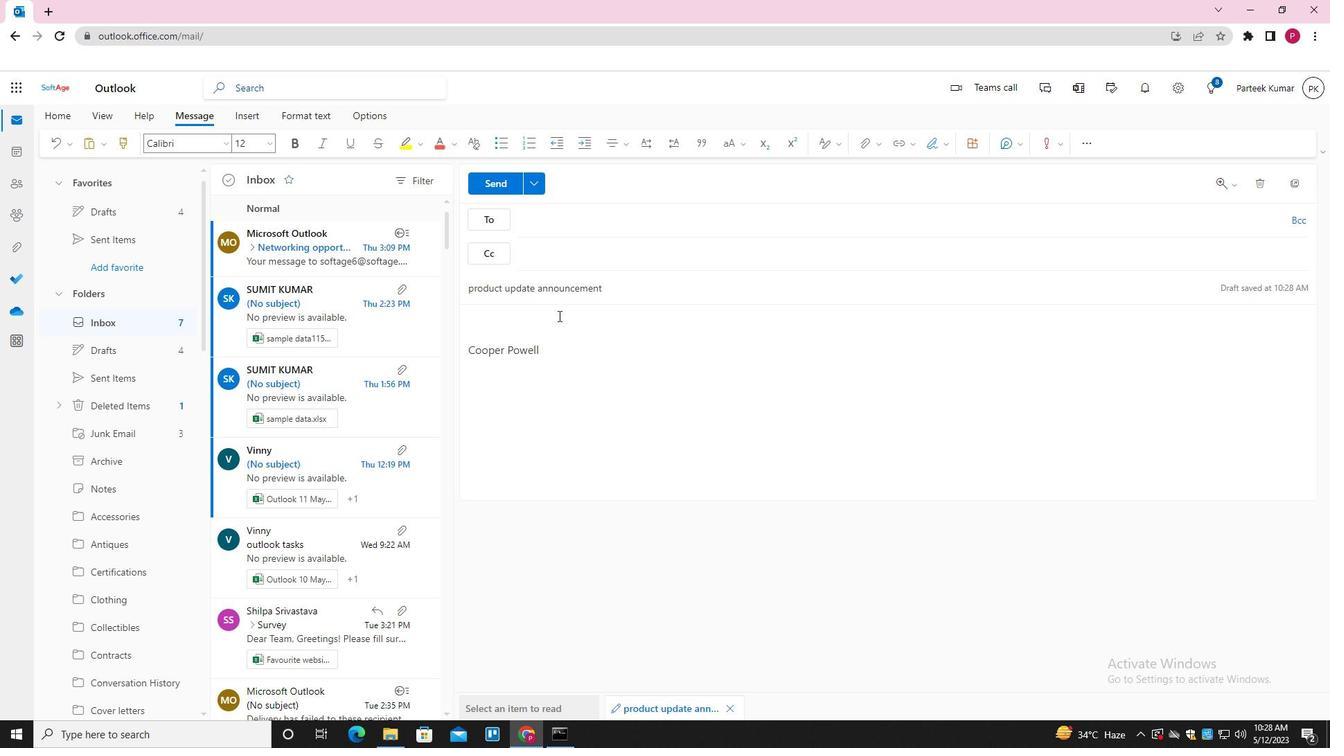 
Action: Mouse pressed left at (555, 318)
Screenshot: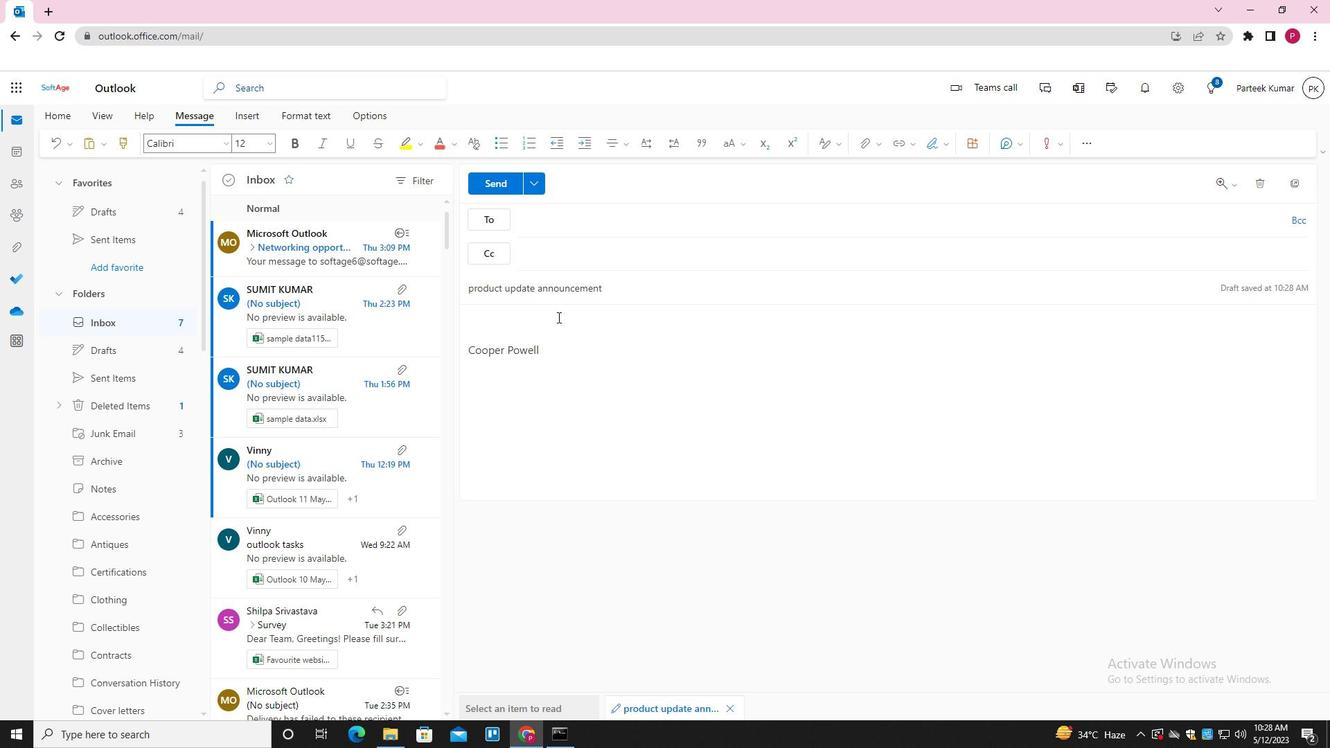 
Action: Key pressed <Key.shift>I<Key.space>WILL<Key.space>BE<Key.space>UNAVAILABLE<Key.space>DURING<Key.space>THIS<Key.space>TIME<Key.space>
Screenshot: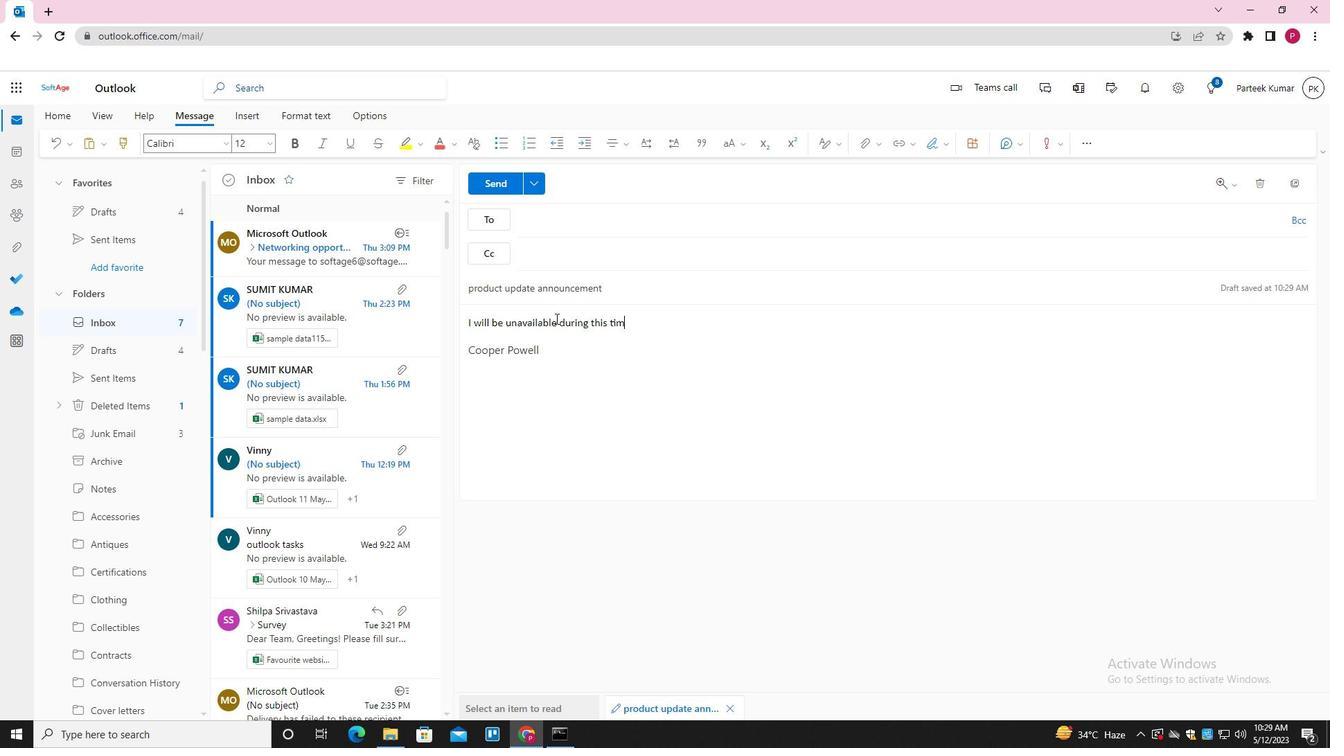 
Action: Mouse moved to (585, 218)
Screenshot: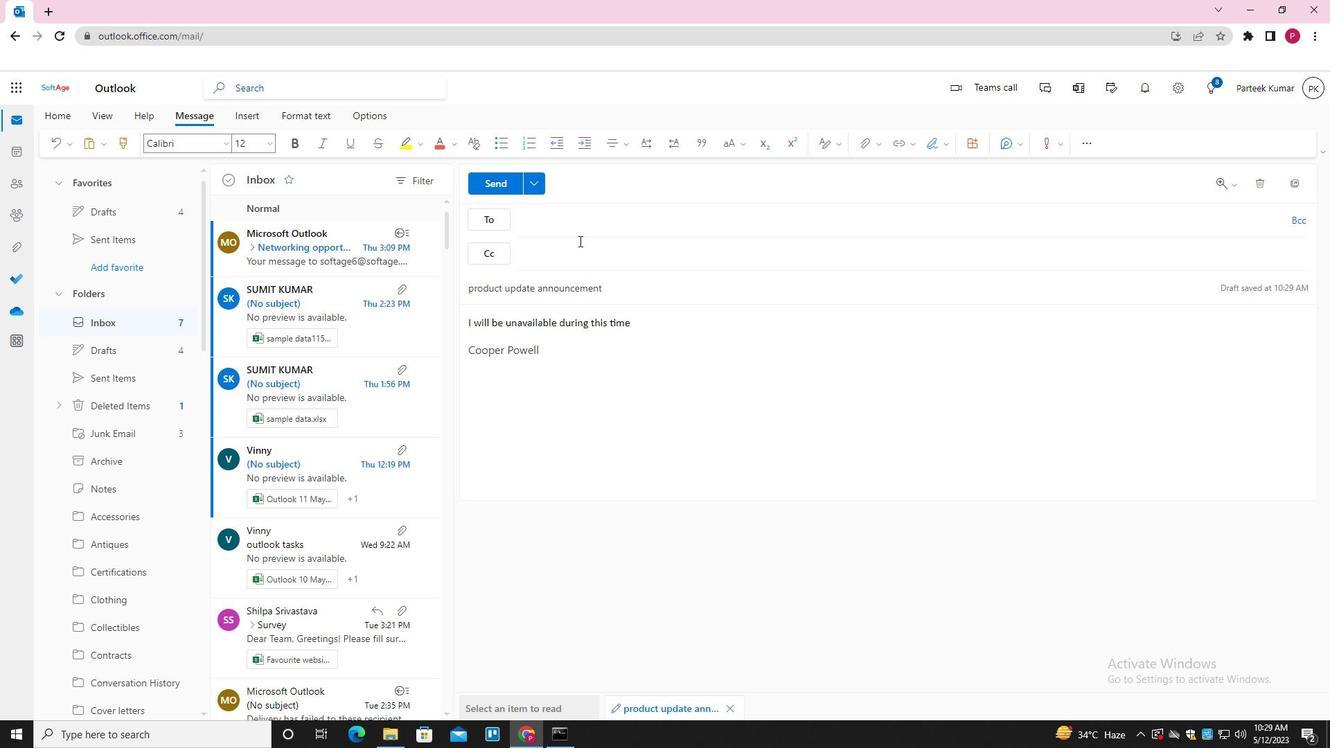 
Action: Mouse pressed left at (585, 218)
Screenshot: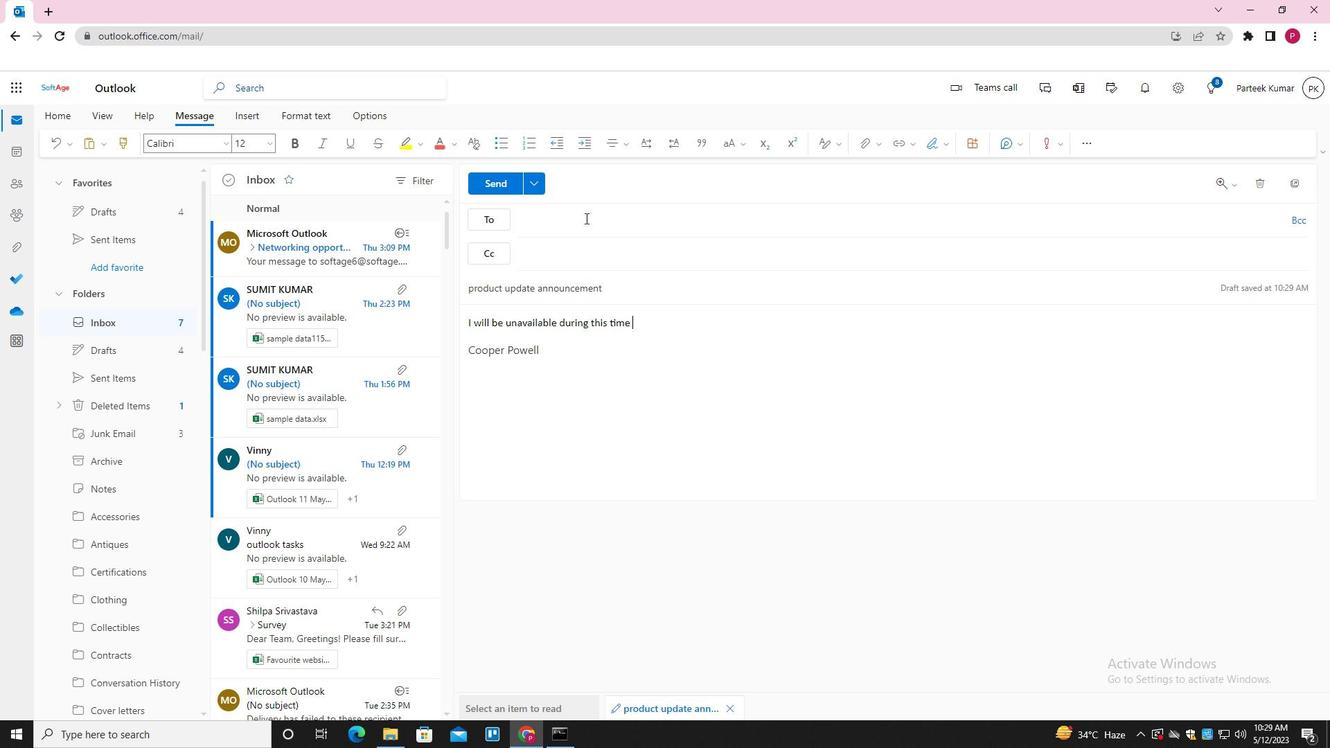 
Action: Key pressed SOFTAGE.6<Key.shift>@SOFTAGE.NET<Key.enter>SOFTAGE.7<Key.shift>@SOFTAGE.NET<Key.enter>
Screenshot: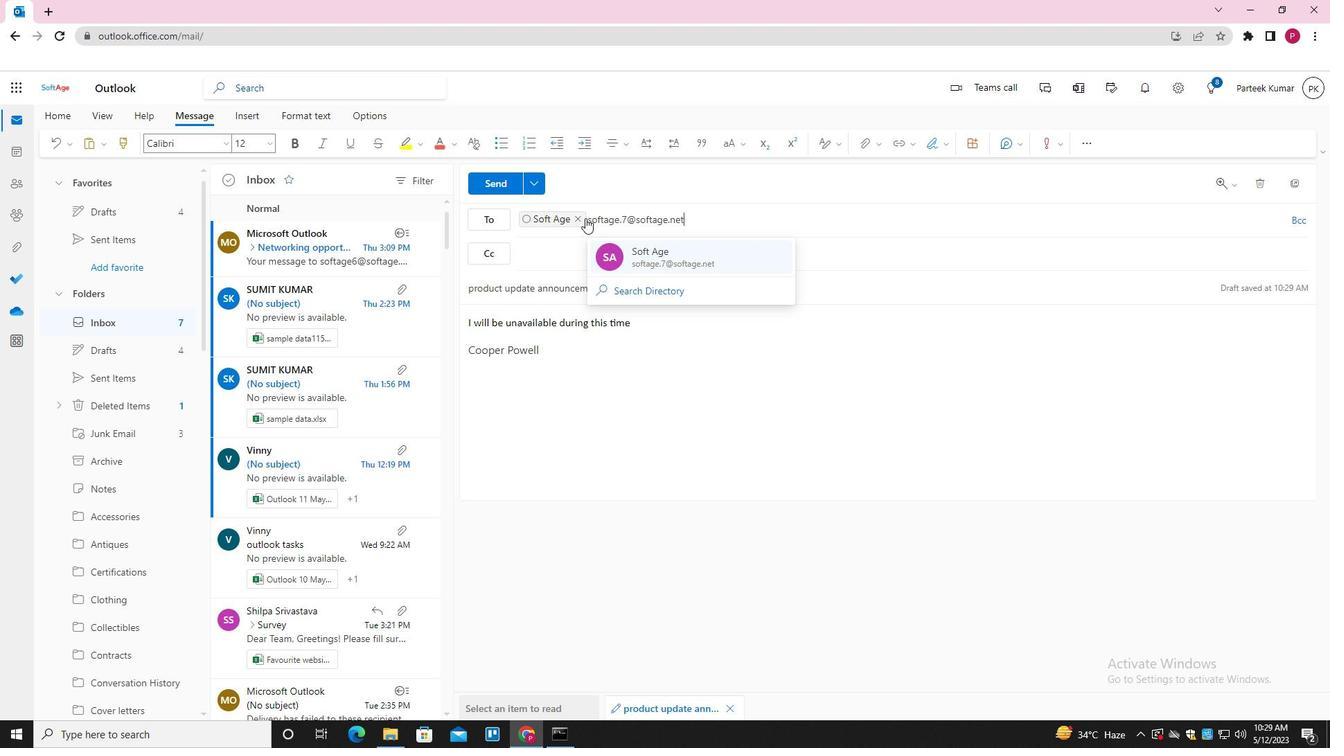 
Action: Mouse moved to (587, 255)
Screenshot: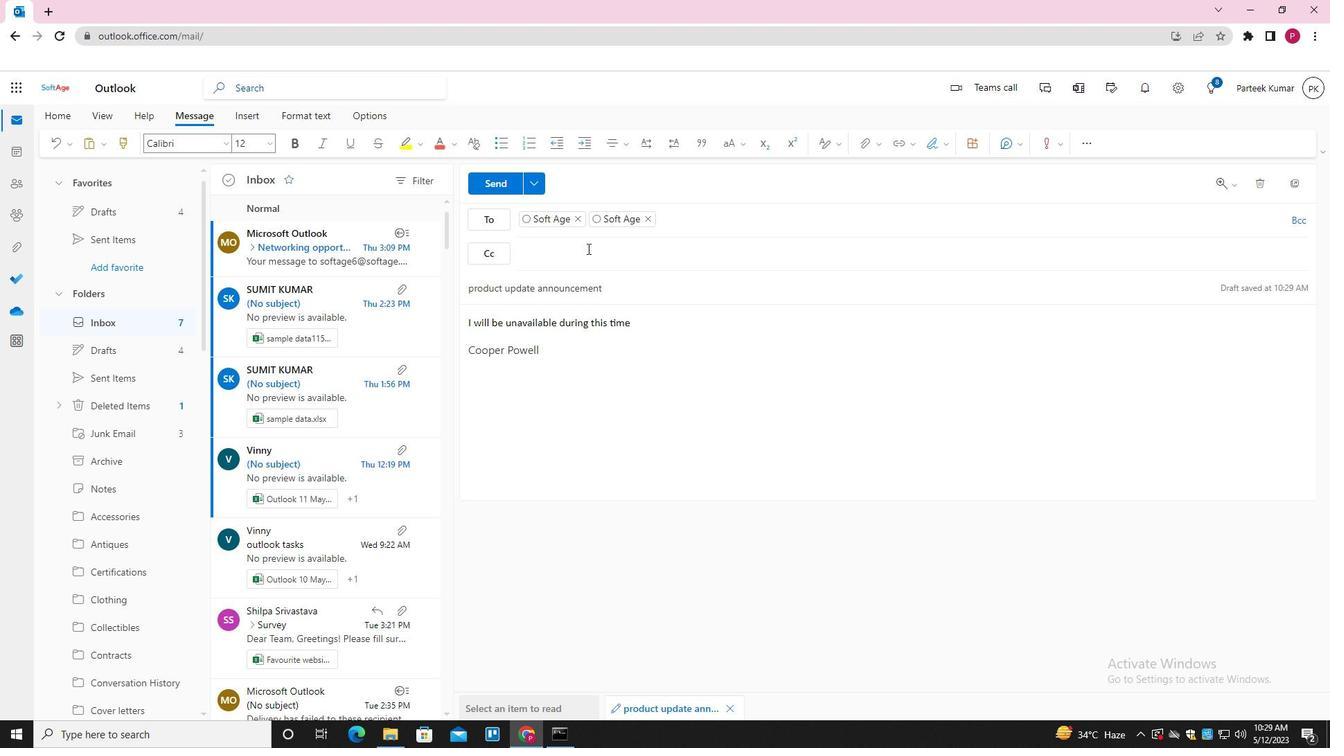 
Action: Mouse pressed left at (587, 255)
Screenshot: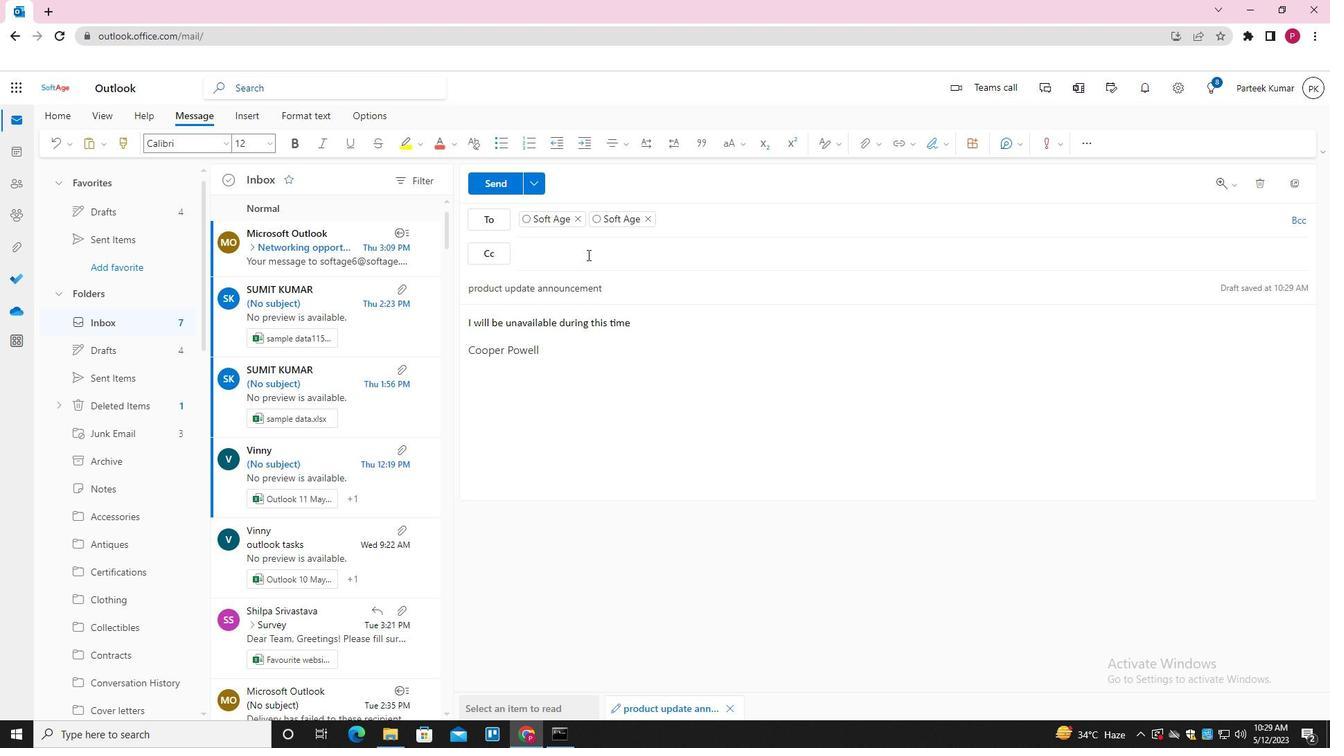 
Action: Key pressed SI<Key.backspace>OFTAGE.8<Key.shift>@SOFTG<Key.backspace>AGE.NET<Key.enter>
Screenshot: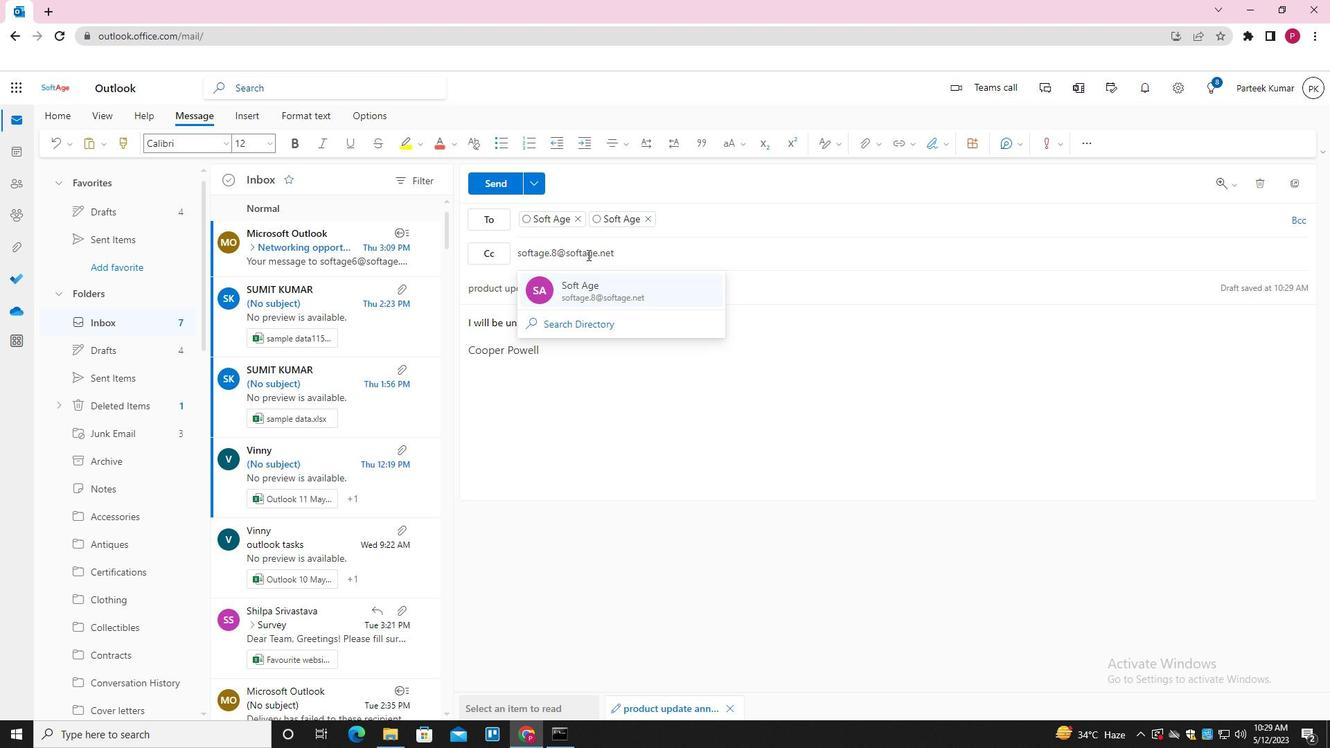 
Action: Mouse moved to (496, 188)
Screenshot: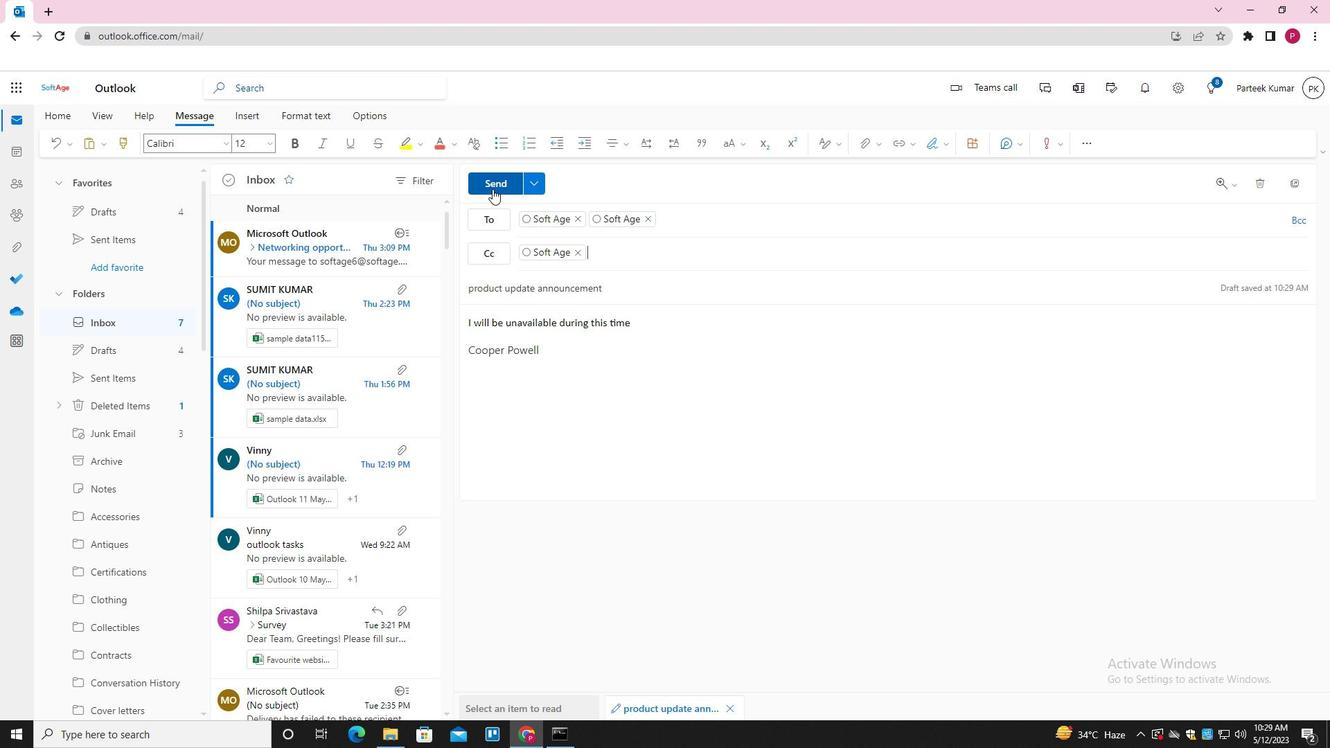 
Action: Mouse pressed left at (496, 188)
Screenshot: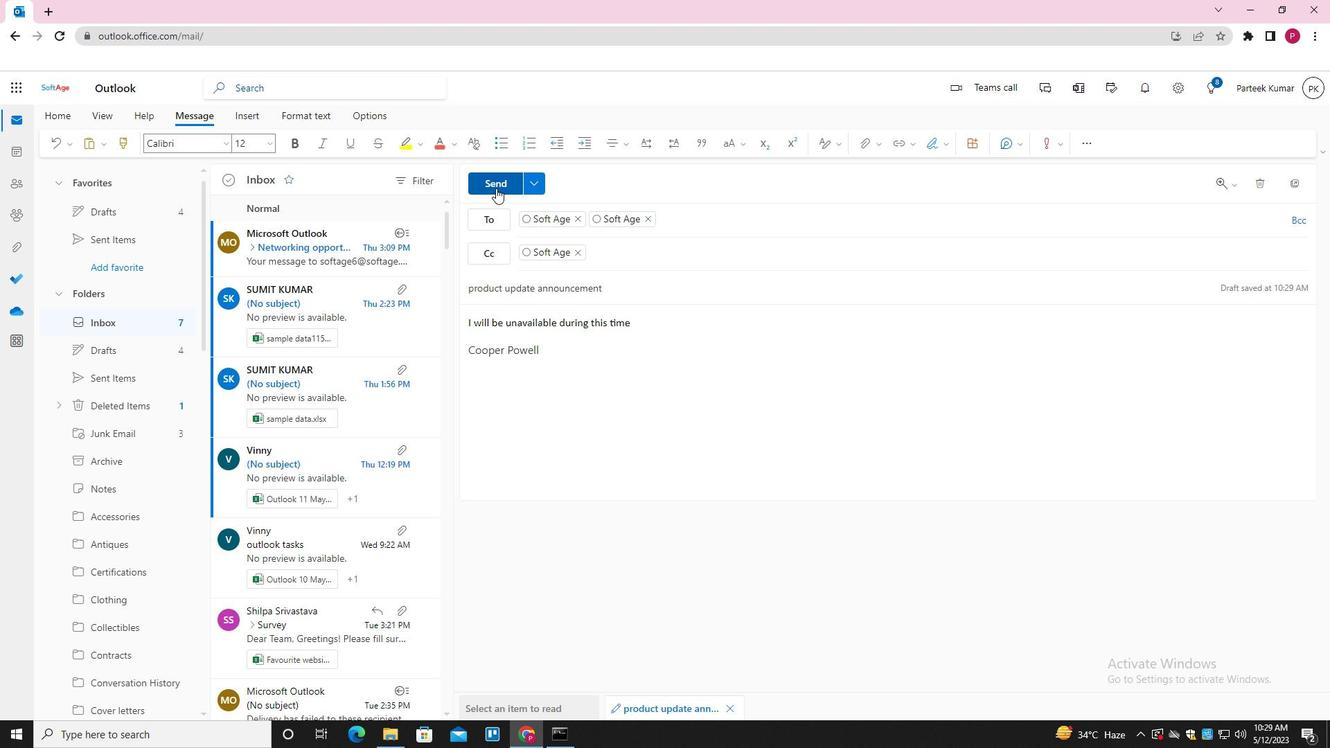 
Action: Mouse moved to (649, 383)
Screenshot: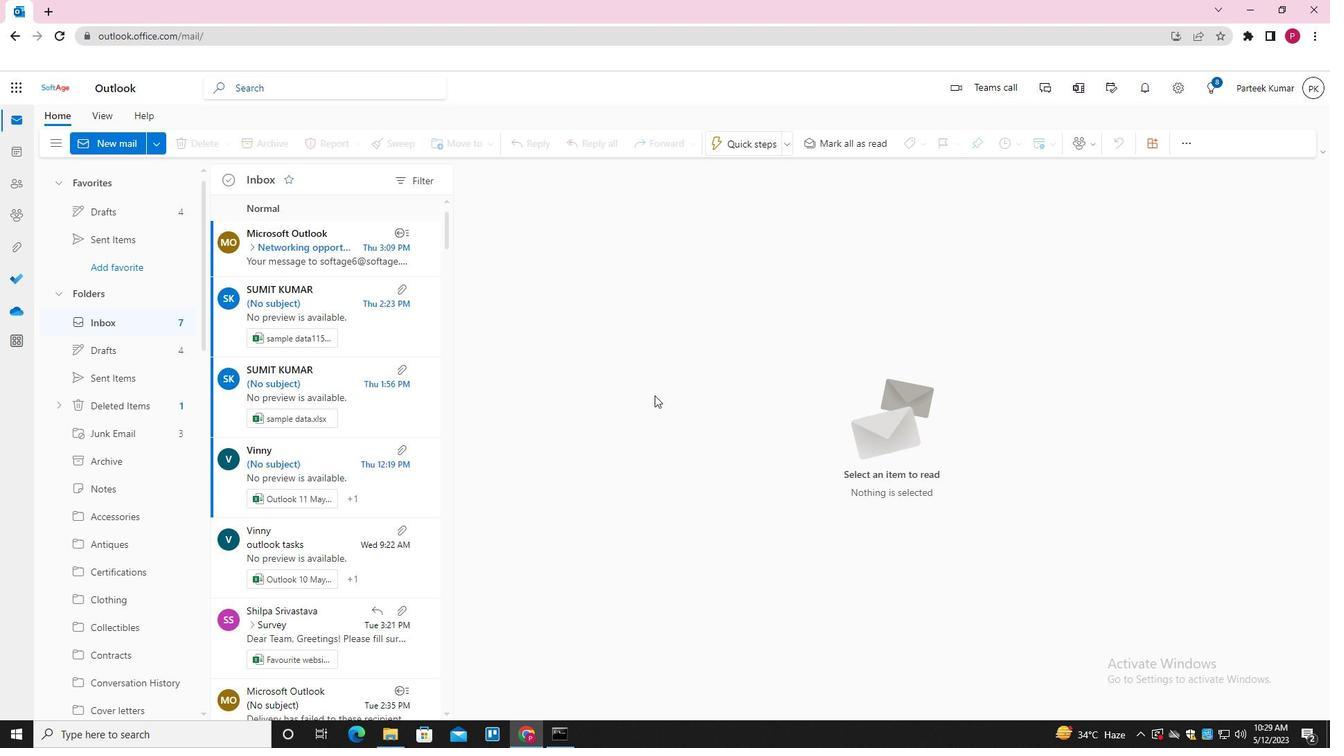 
